 Task: Look for space in Cabinda, Angola from 5th June, 2023 to 16th June, 2023 for 2 adults in price range Rs.14000 to Rs.18000. Place can be entire place with 1  bedroom having 1 bed and 1 bathroom. Property type can be hotel. Amenities needed are: air conditioning, bbq grill, smoking allowed, . Booking option can be shelf check-in. Required host language is English.
Action: Mouse moved to (386, 89)
Screenshot: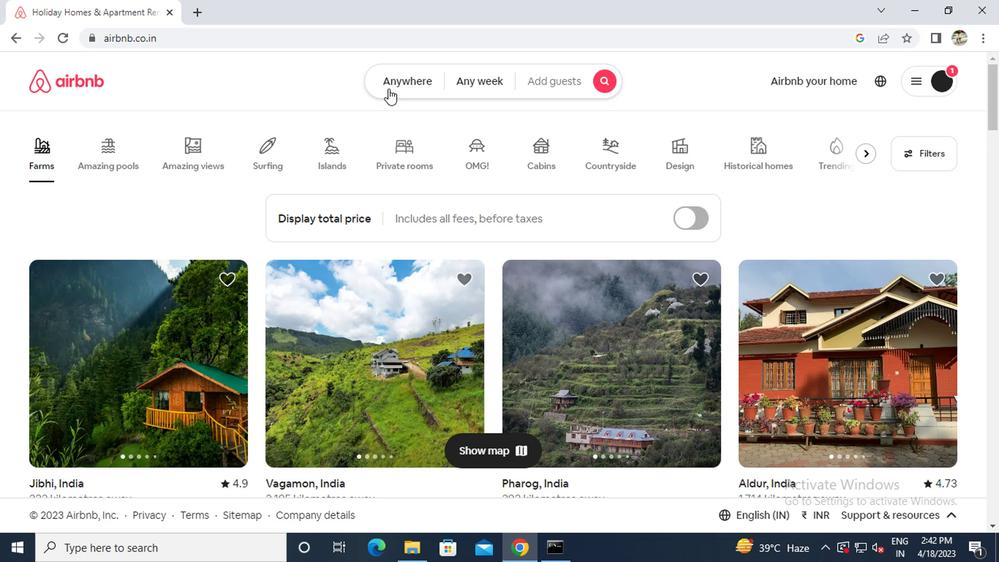 
Action: Mouse pressed left at (386, 89)
Screenshot: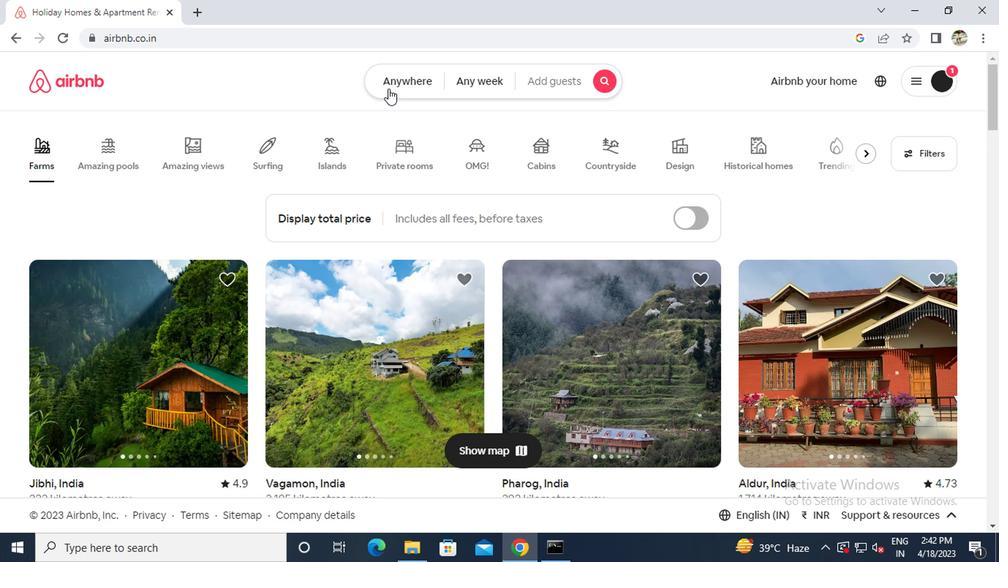 
Action: Mouse moved to (332, 137)
Screenshot: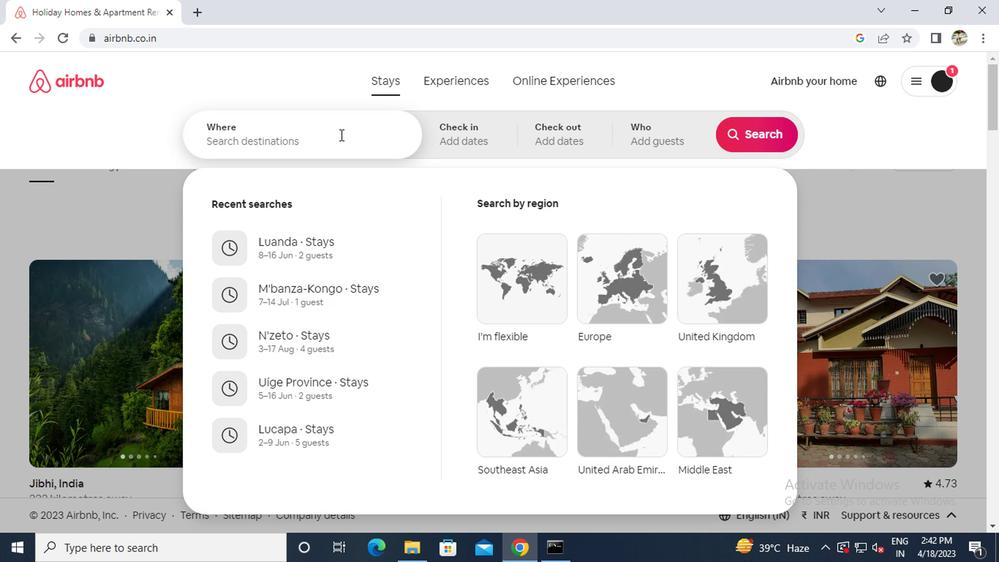 
Action: Mouse pressed left at (332, 137)
Screenshot: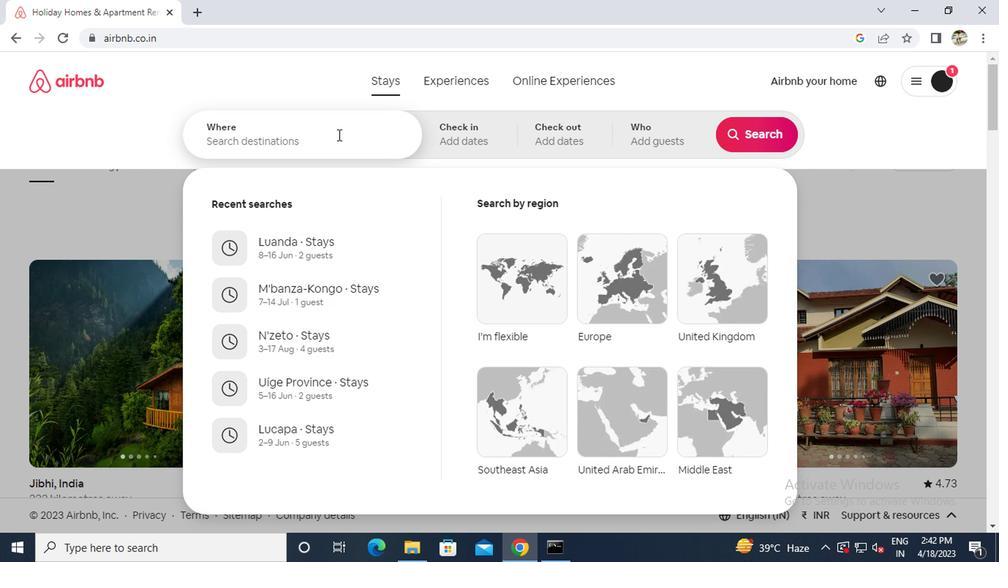 
Action: Key pressed c<Key.caps_lock>abinda
Screenshot: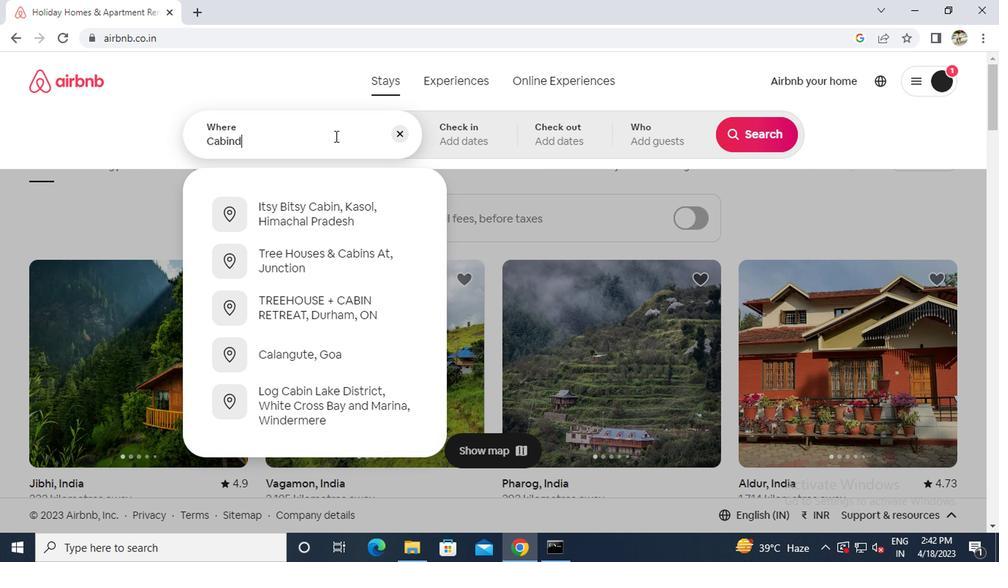 
Action: Mouse moved to (297, 207)
Screenshot: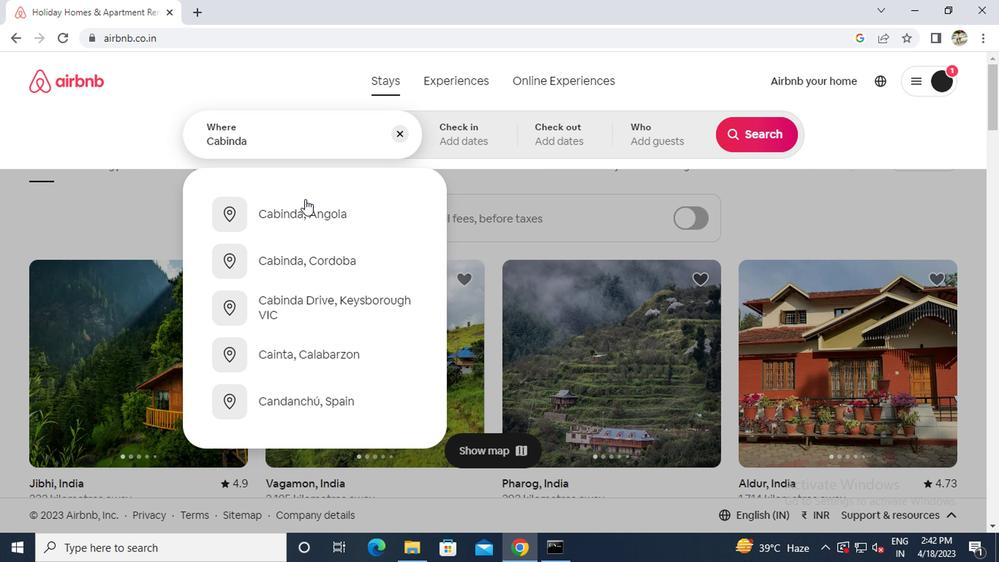 
Action: Mouse pressed left at (297, 207)
Screenshot: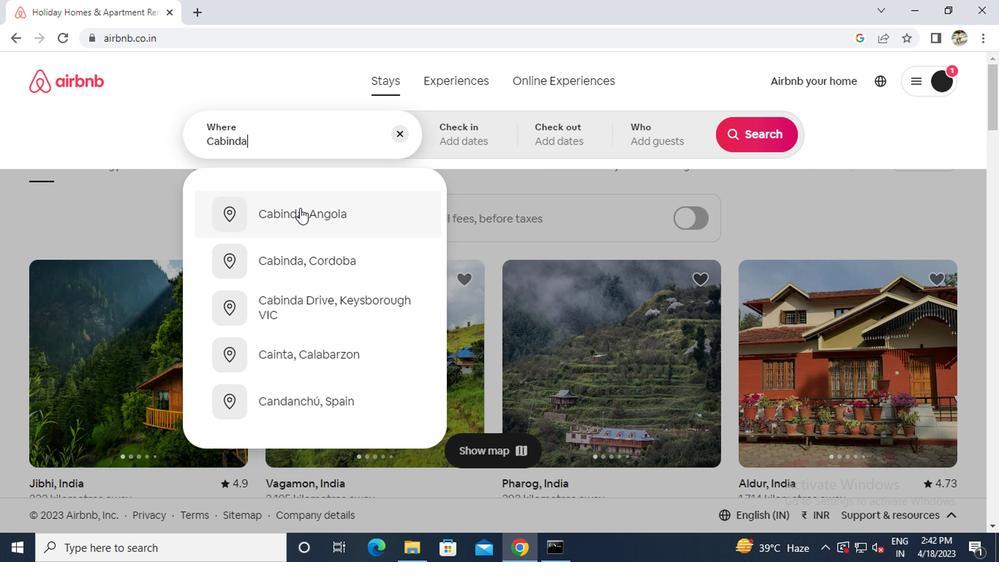 
Action: Mouse moved to (752, 245)
Screenshot: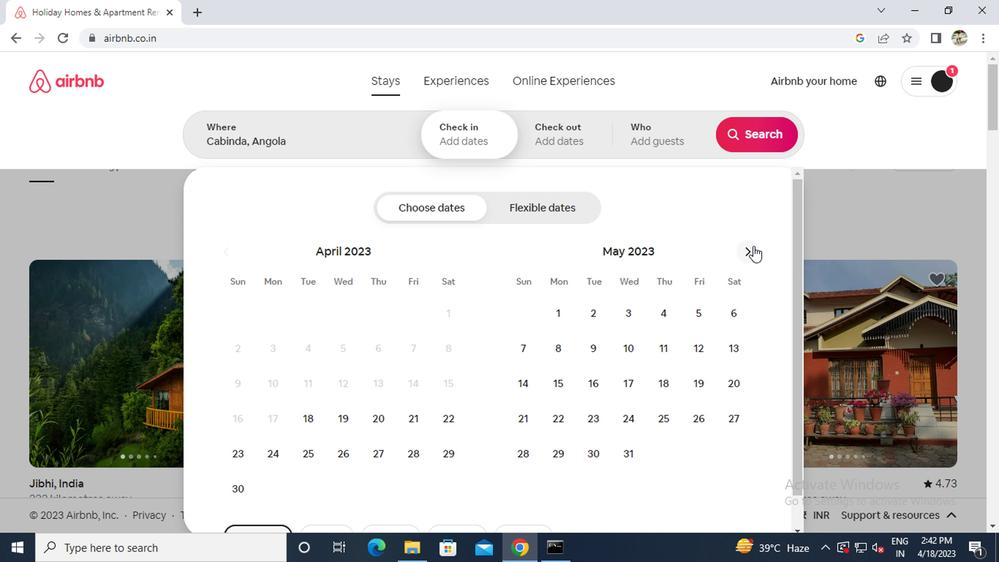 
Action: Mouse pressed left at (752, 245)
Screenshot: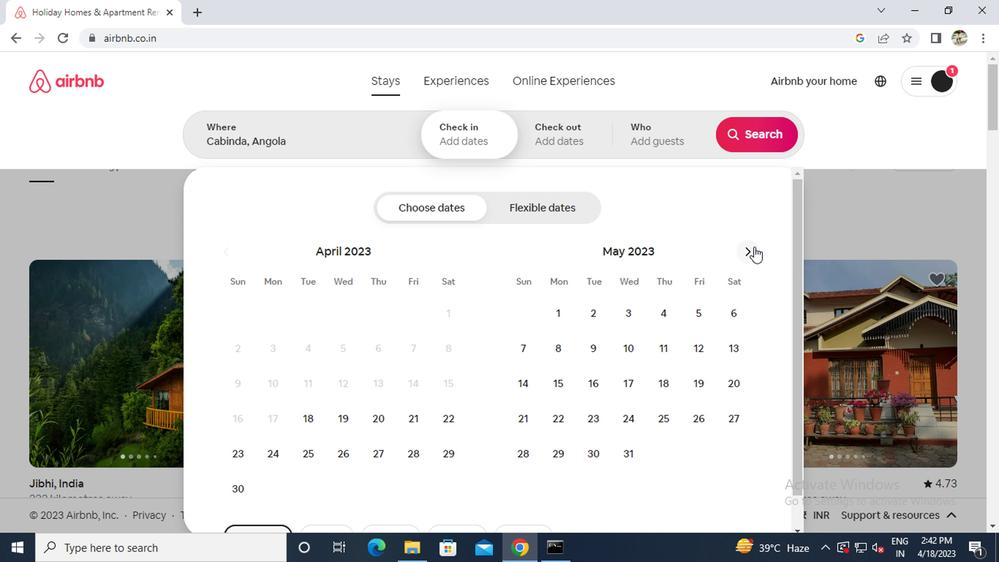 
Action: Mouse moved to (567, 345)
Screenshot: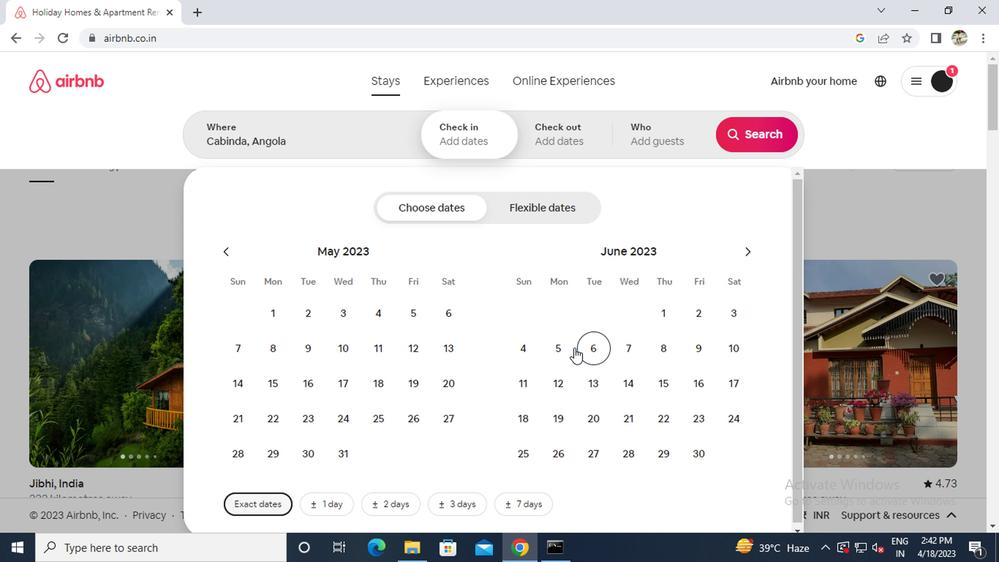
Action: Mouse pressed left at (567, 345)
Screenshot: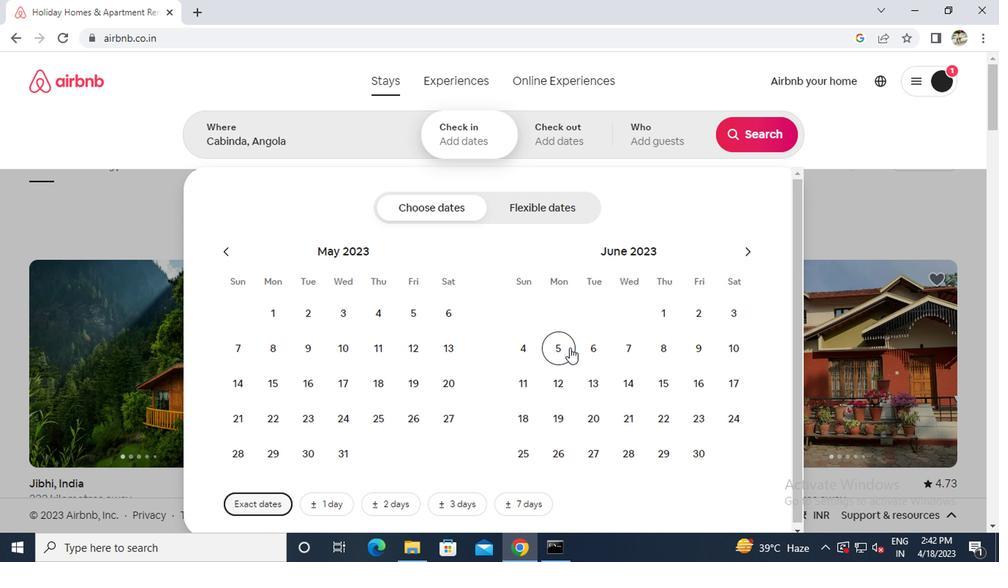 
Action: Mouse moved to (693, 386)
Screenshot: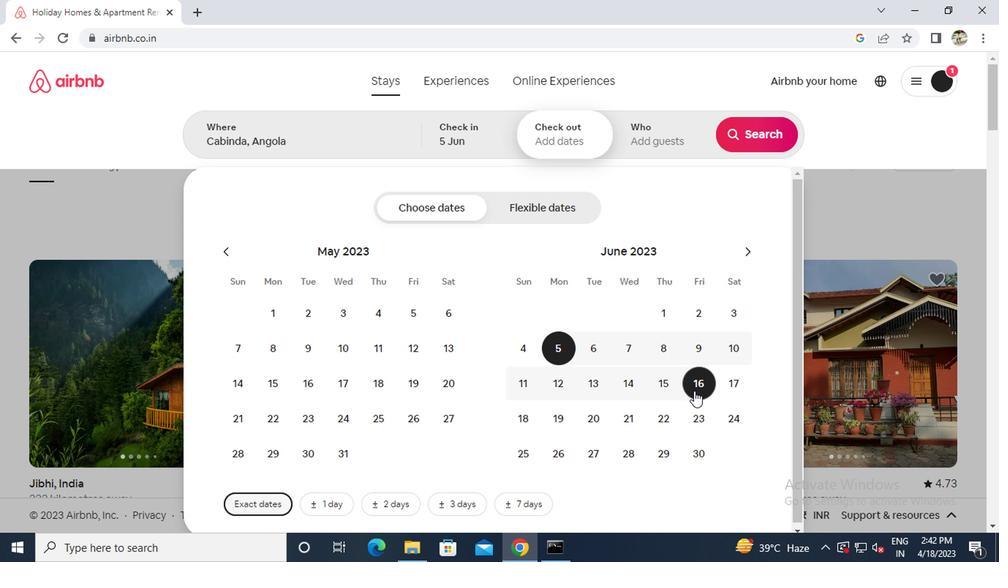 
Action: Mouse pressed left at (693, 386)
Screenshot: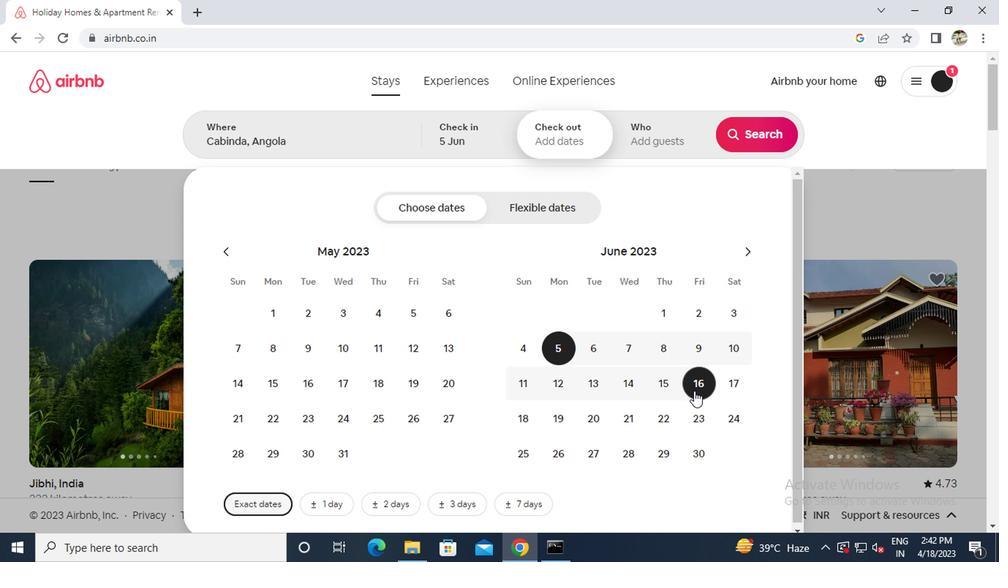 
Action: Mouse moved to (662, 137)
Screenshot: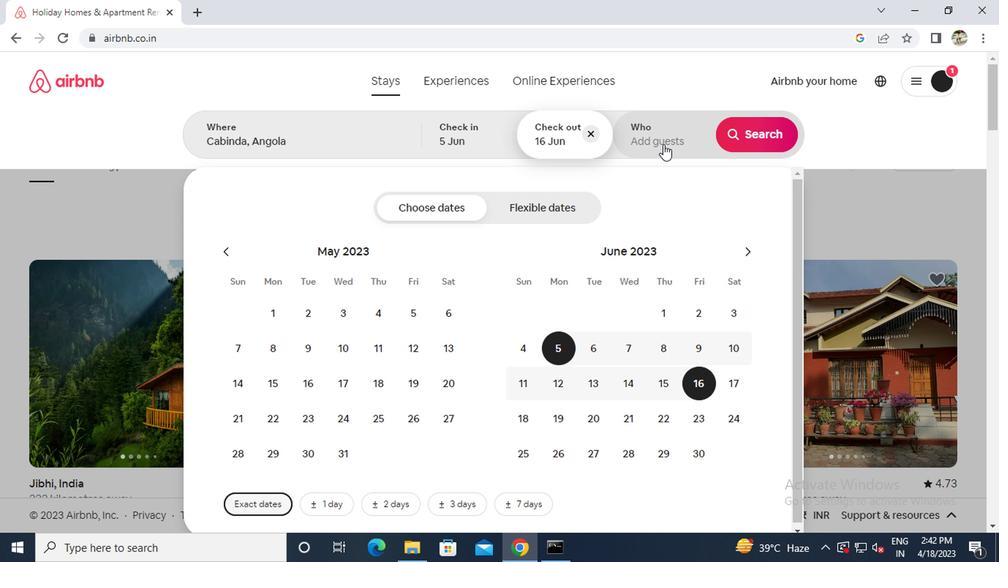 
Action: Mouse pressed left at (662, 137)
Screenshot: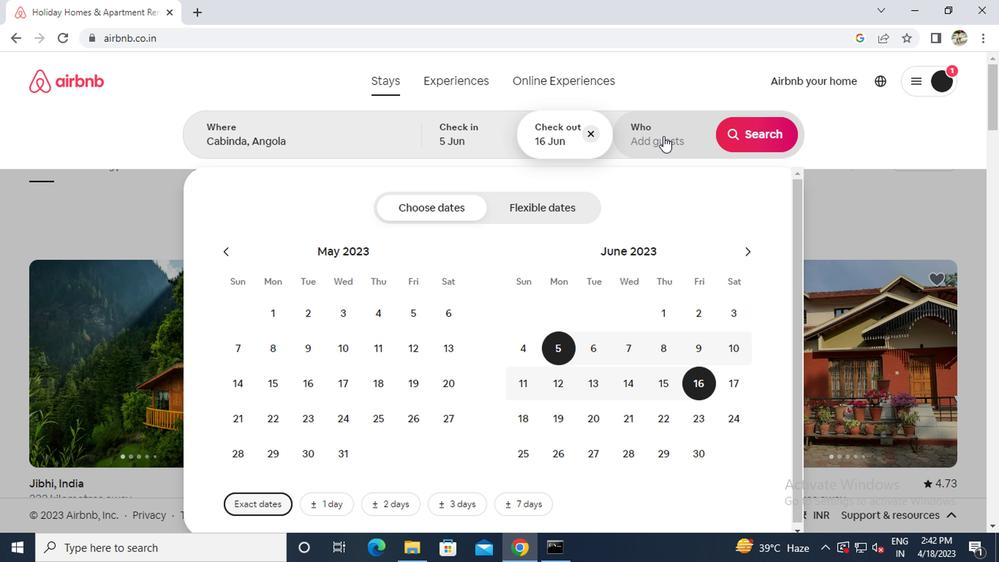 
Action: Mouse moved to (752, 216)
Screenshot: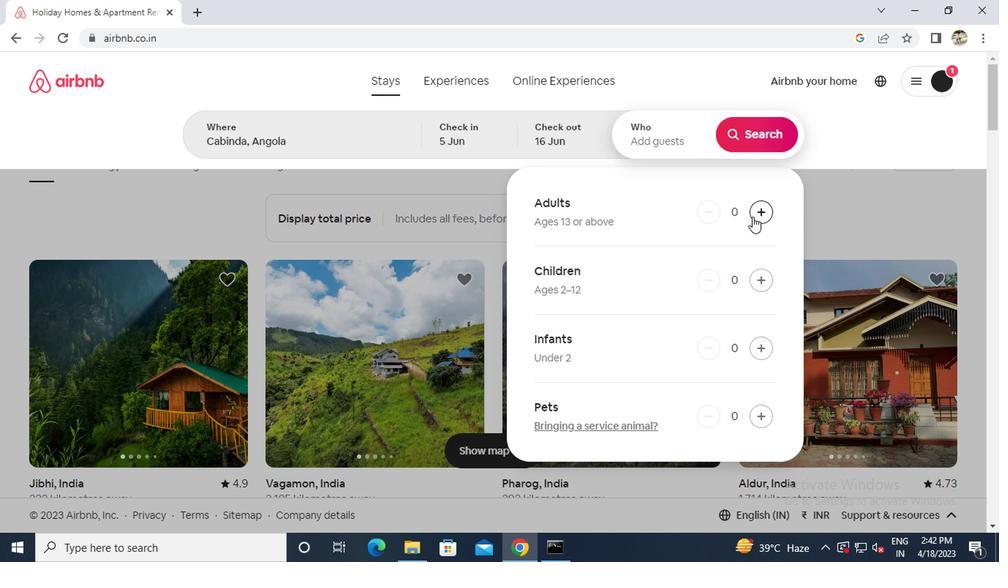 
Action: Mouse pressed left at (752, 216)
Screenshot: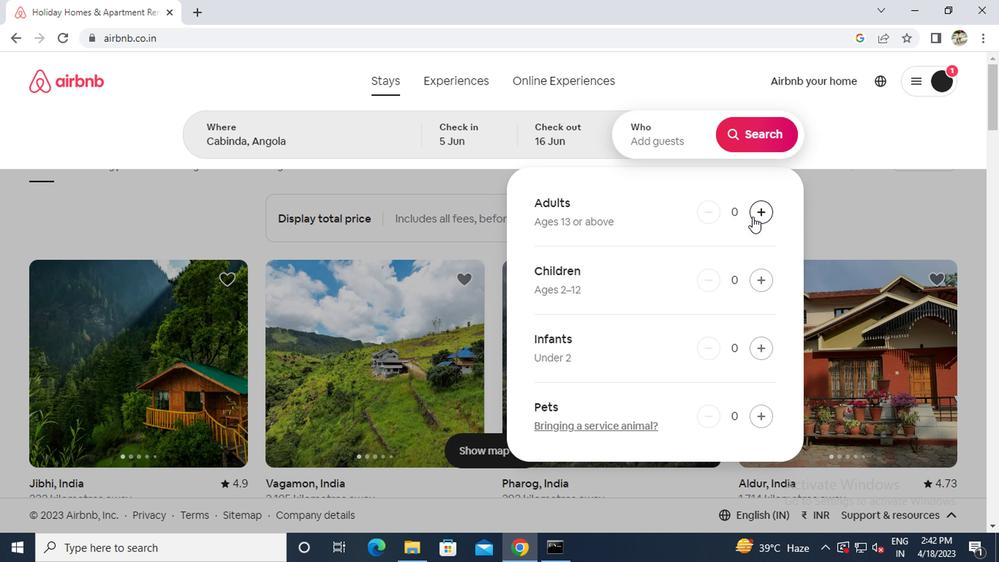 
Action: Mouse moved to (752, 216)
Screenshot: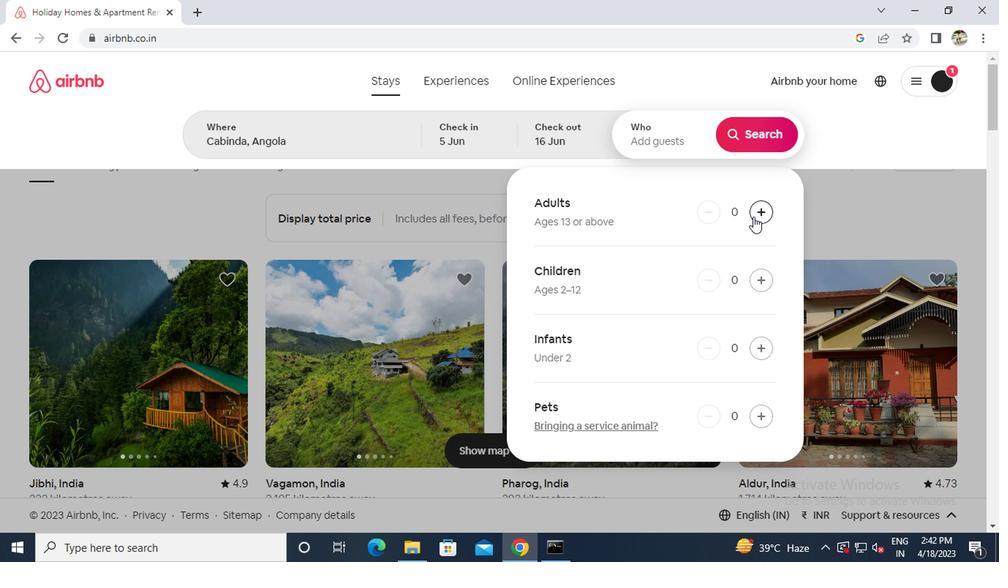 
Action: Mouse pressed left at (752, 216)
Screenshot: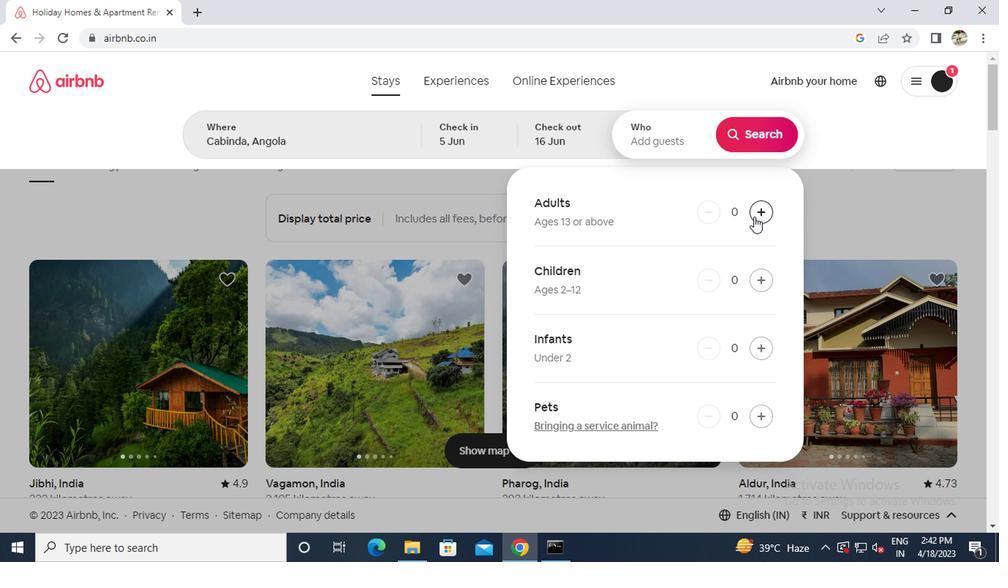 
Action: Mouse moved to (741, 133)
Screenshot: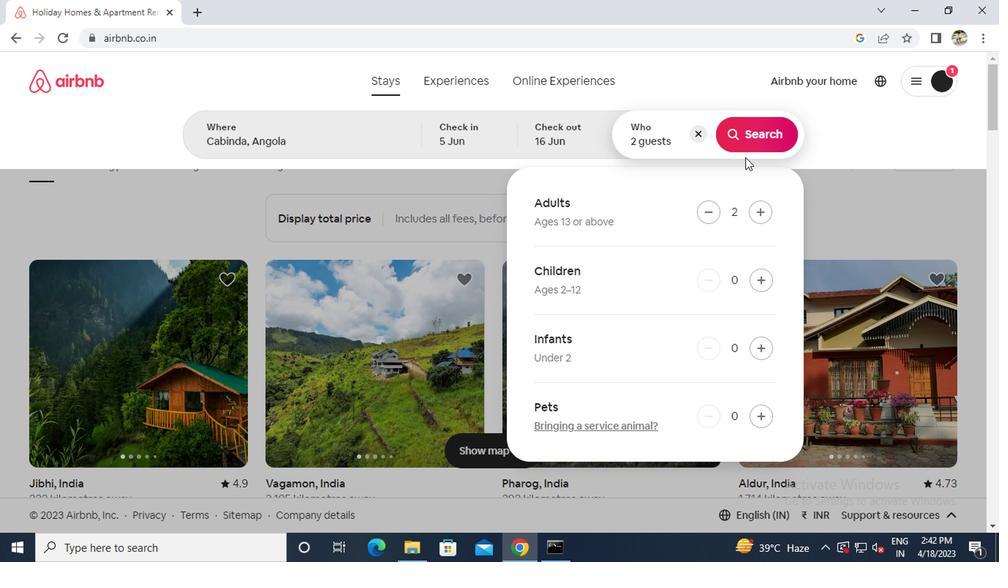 
Action: Mouse pressed left at (741, 133)
Screenshot: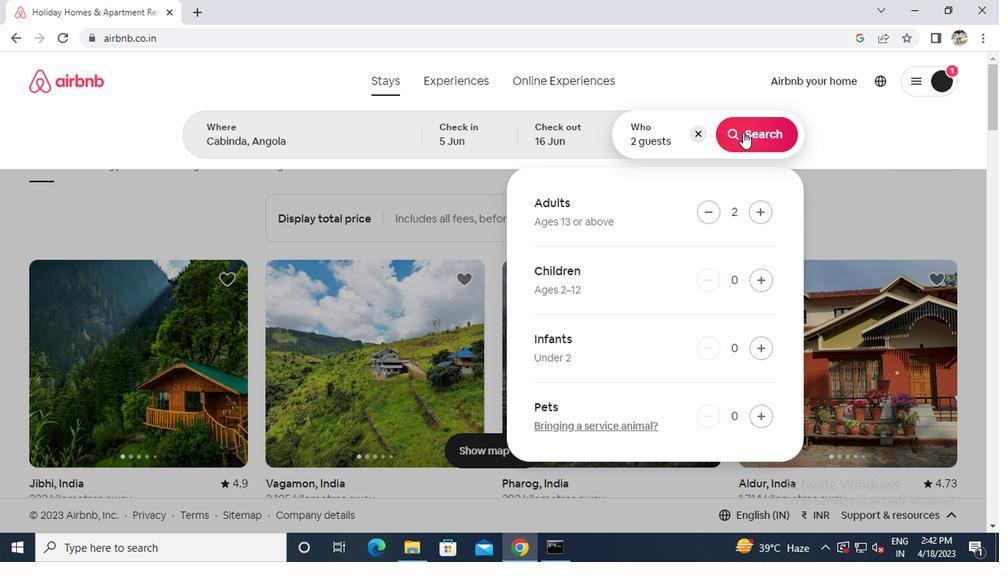 
Action: Mouse moved to (939, 139)
Screenshot: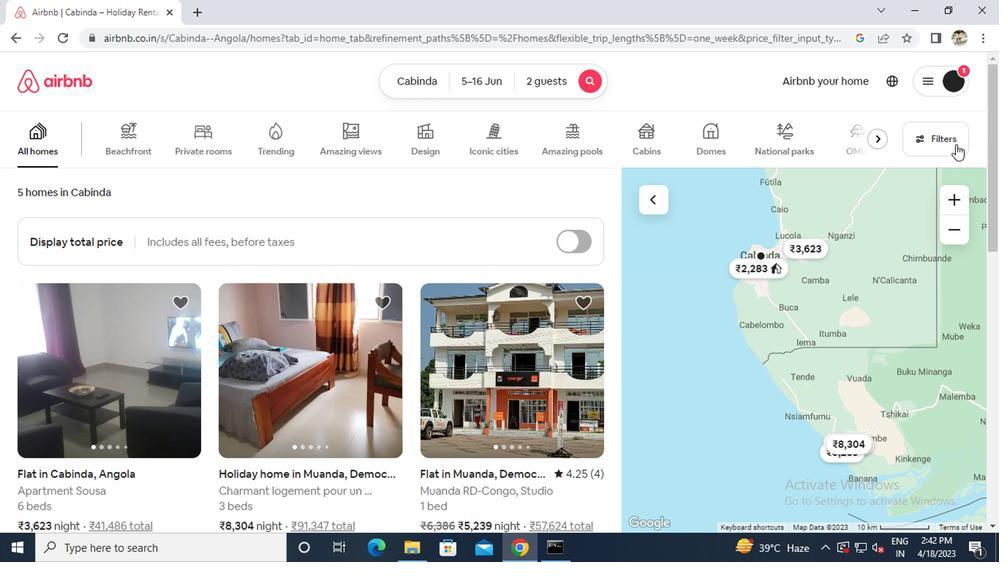 
Action: Mouse pressed left at (939, 139)
Screenshot: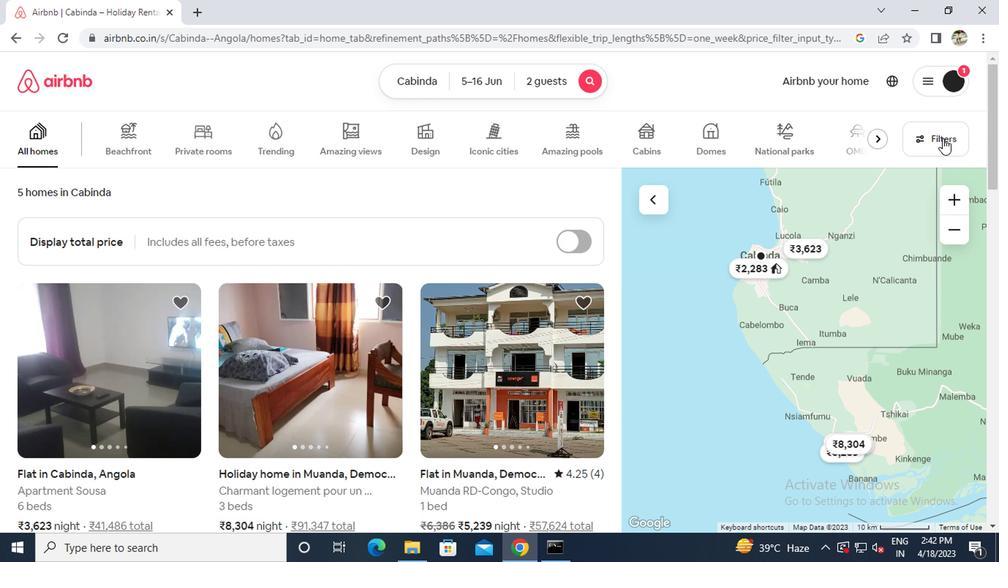 
Action: Mouse moved to (383, 317)
Screenshot: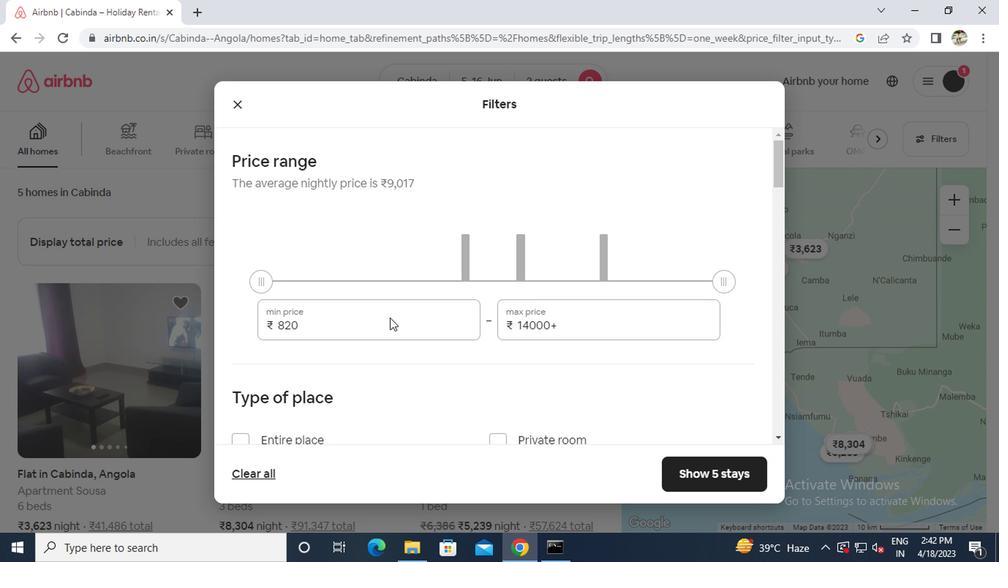 
Action: Mouse pressed left at (383, 317)
Screenshot: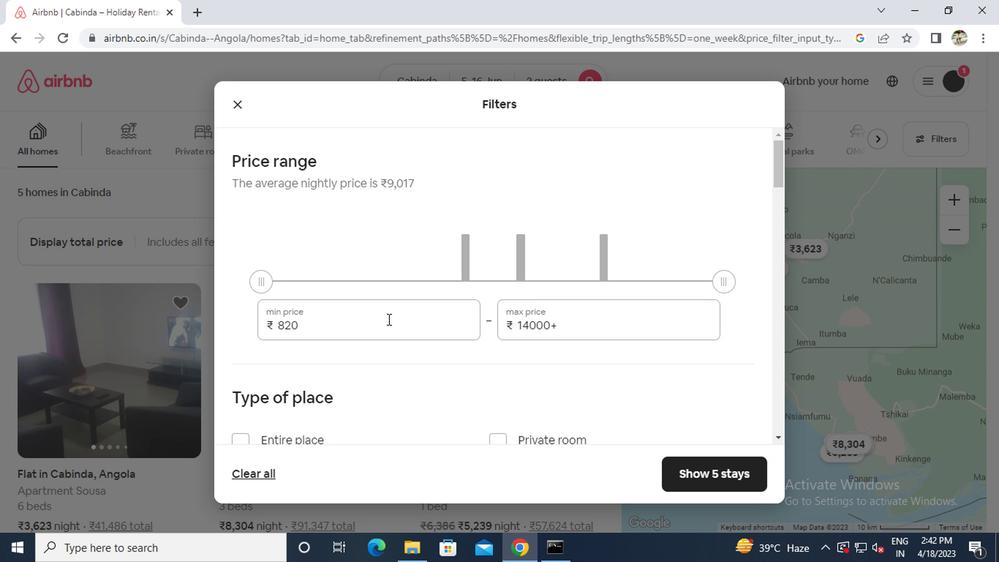 
Action: Key pressed ctrl+Actrl+14000
Screenshot: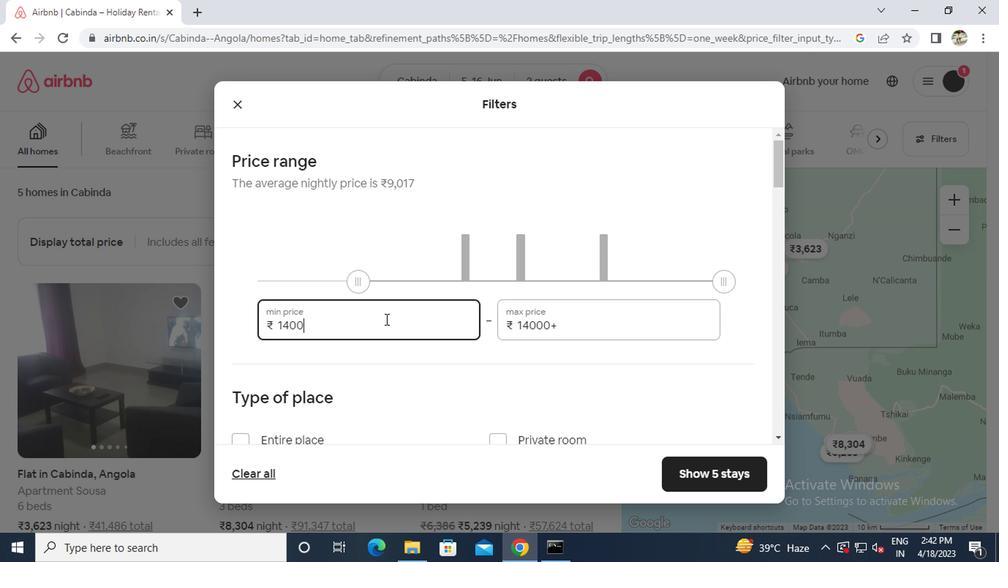 
Action: Mouse moved to (549, 324)
Screenshot: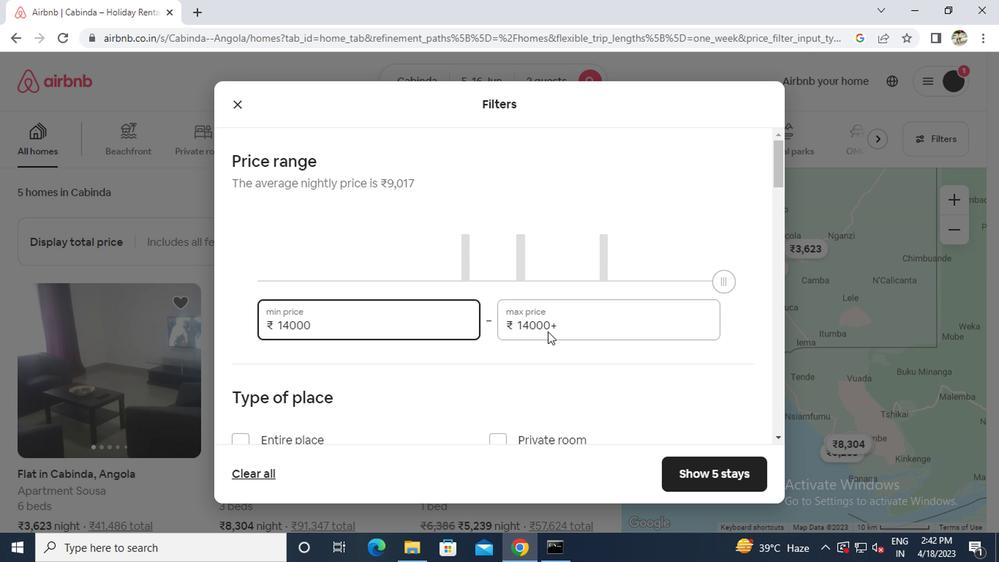 
Action: Mouse pressed left at (549, 324)
Screenshot: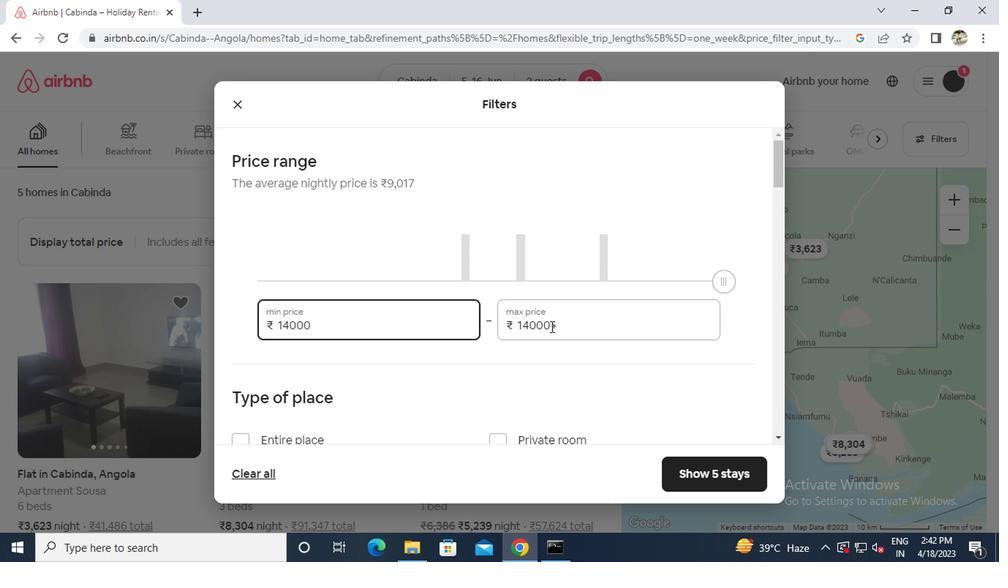 
Action: Key pressed ctrl+A18000
Screenshot: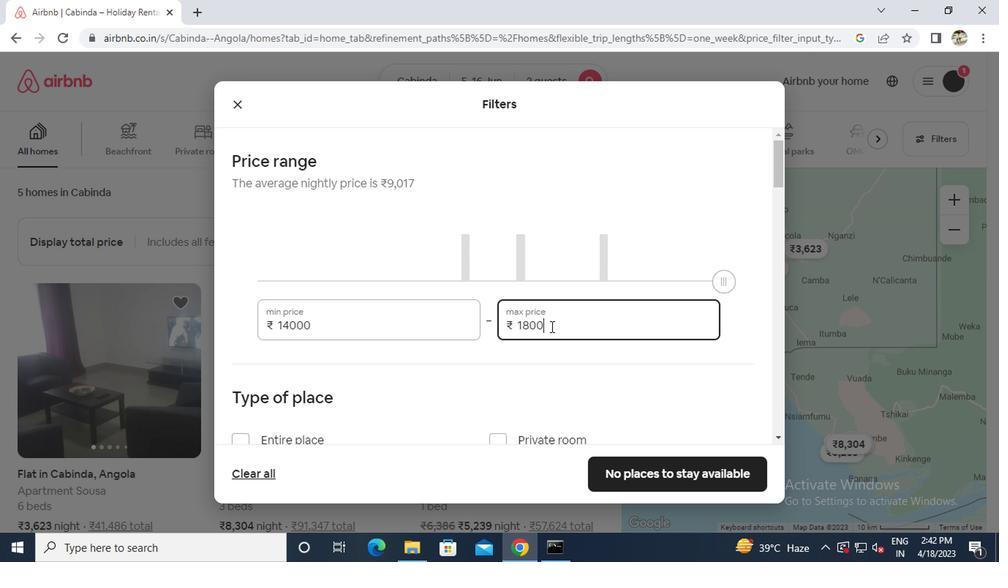 
Action: Mouse scrolled (549, 323) with delta (0, 0)
Screenshot: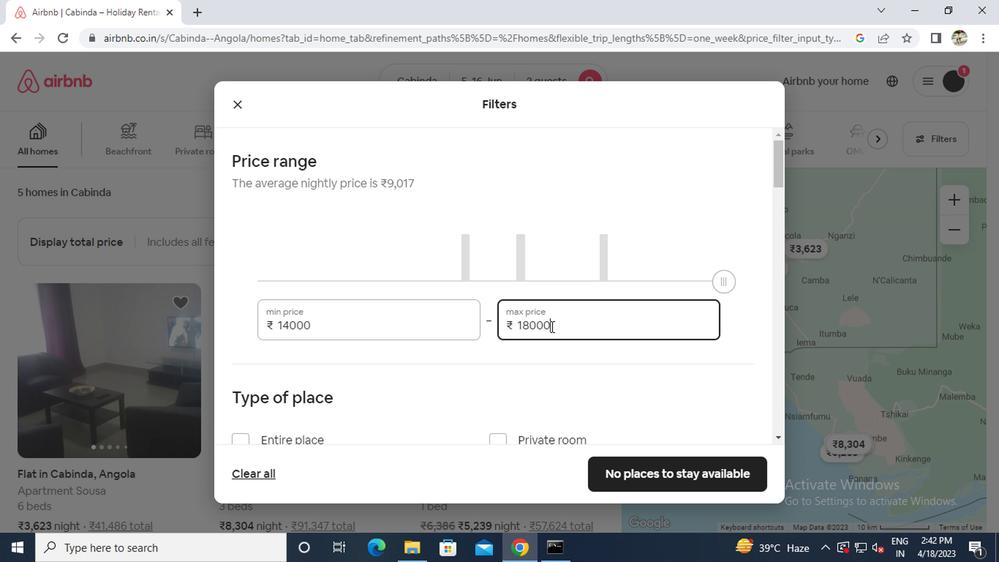 
Action: Mouse scrolled (549, 323) with delta (0, 0)
Screenshot: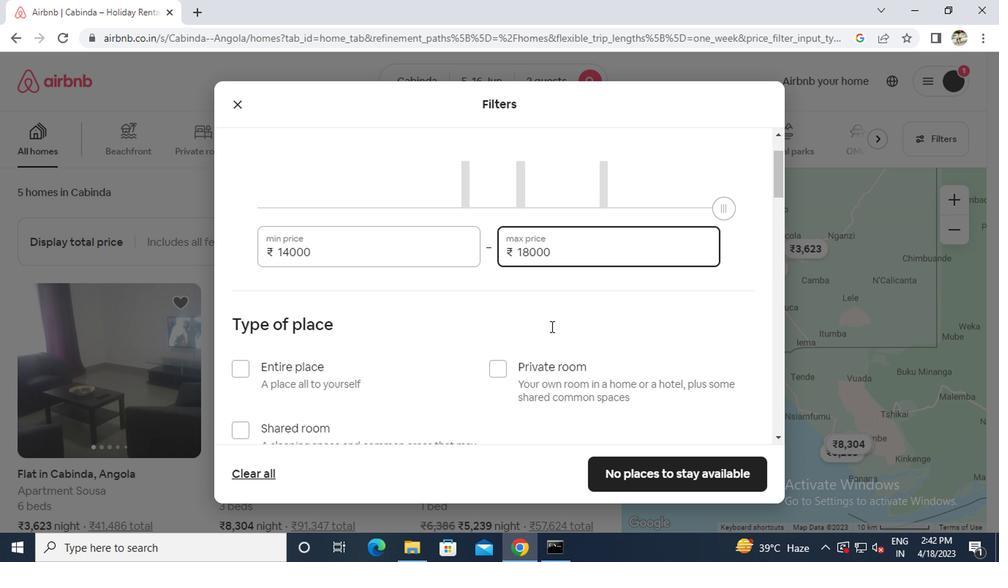 
Action: Mouse moved to (250, 292)
Screenshot: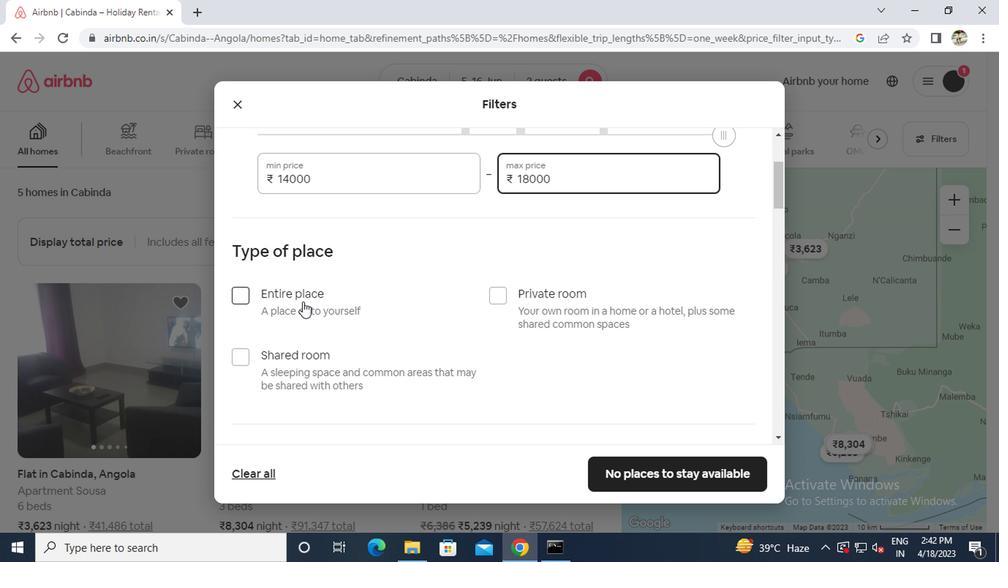
Action: Mouse pressed left at (250, 292)
Screenshot: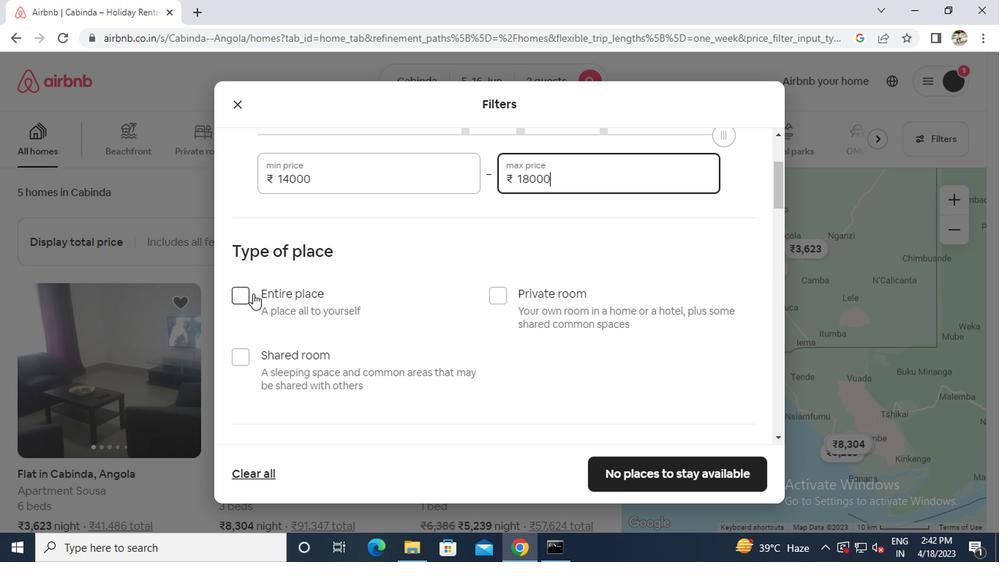 
Action: Mouse scrolled (250, 290) with delta (0, -1)
Screenshot: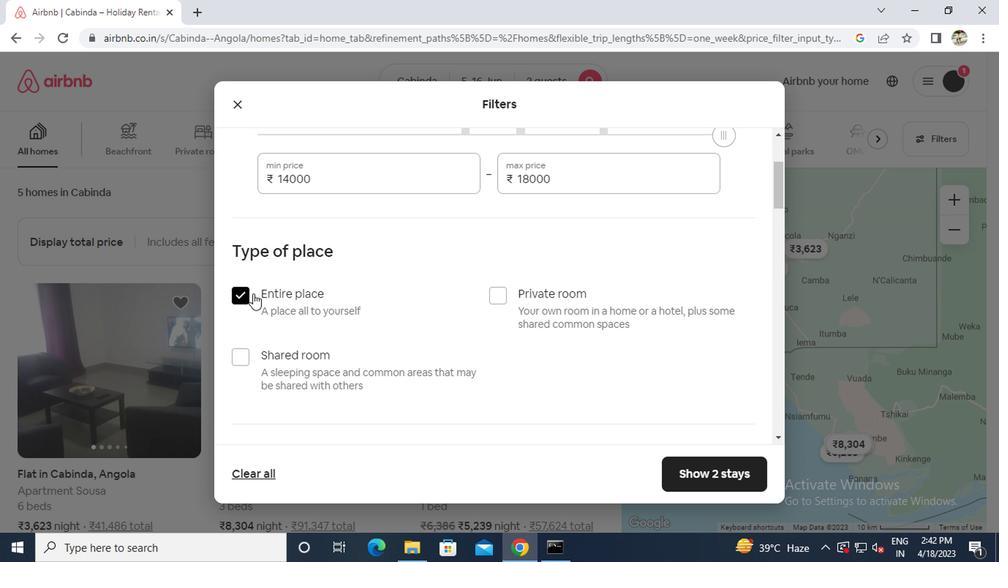 
Action: Mouse scrolled (250, 290) with delta (0, -1)
Screenshot: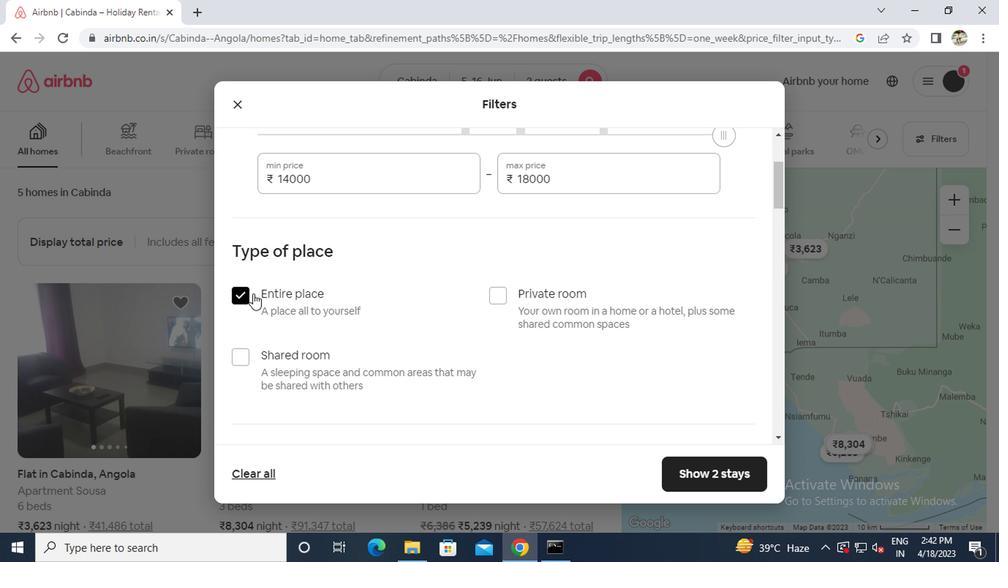 
Action: Mouse moved to (312, 383)
Screenshot: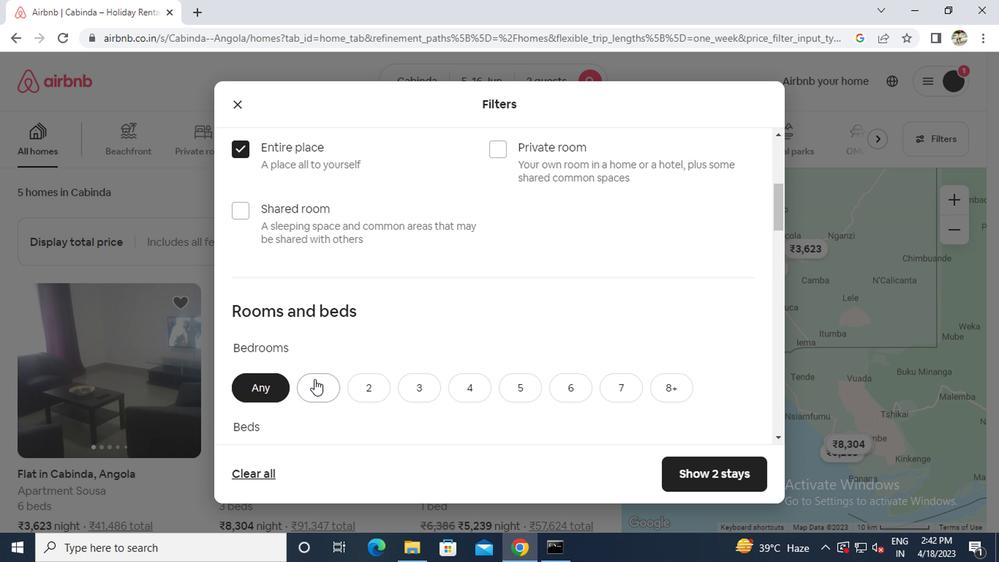 
Action: Mouse pressed left at (312, 383)
Screenshot: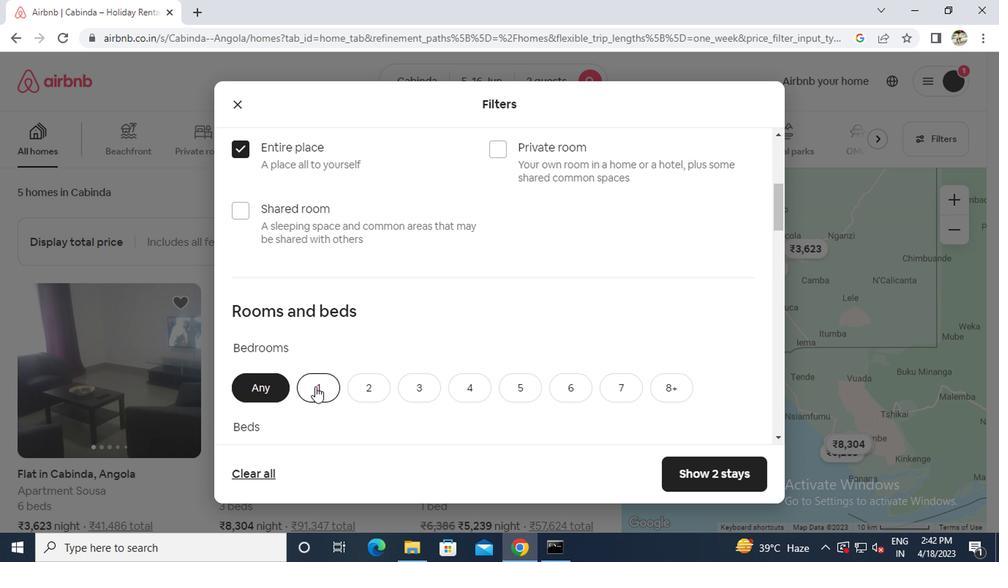 
Action: Mouse scrolled (312, 382) with delta (0, 0)
Screenshot: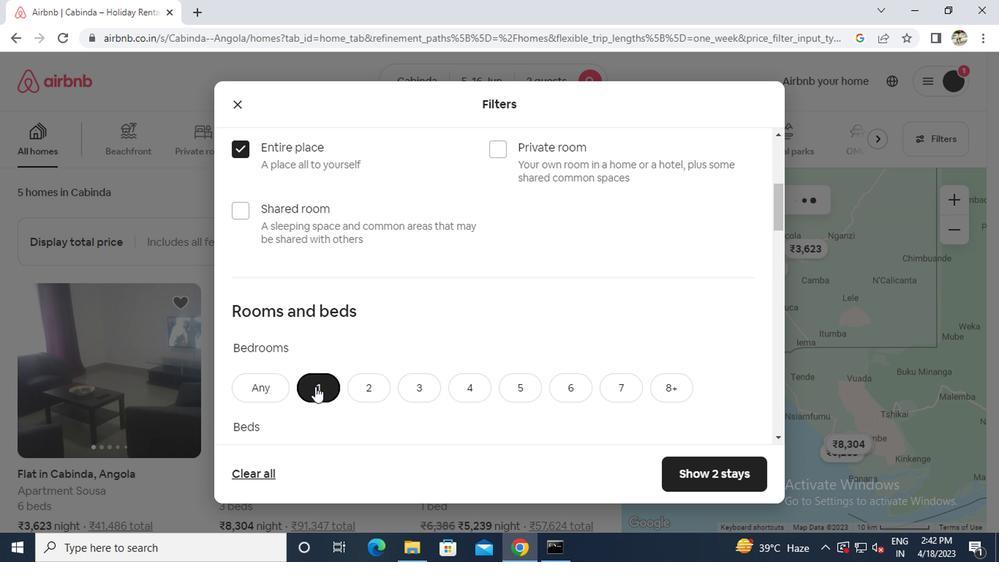 
Action: Mouse scrolled (312, 382) with delta (0, 0)
Screenshot: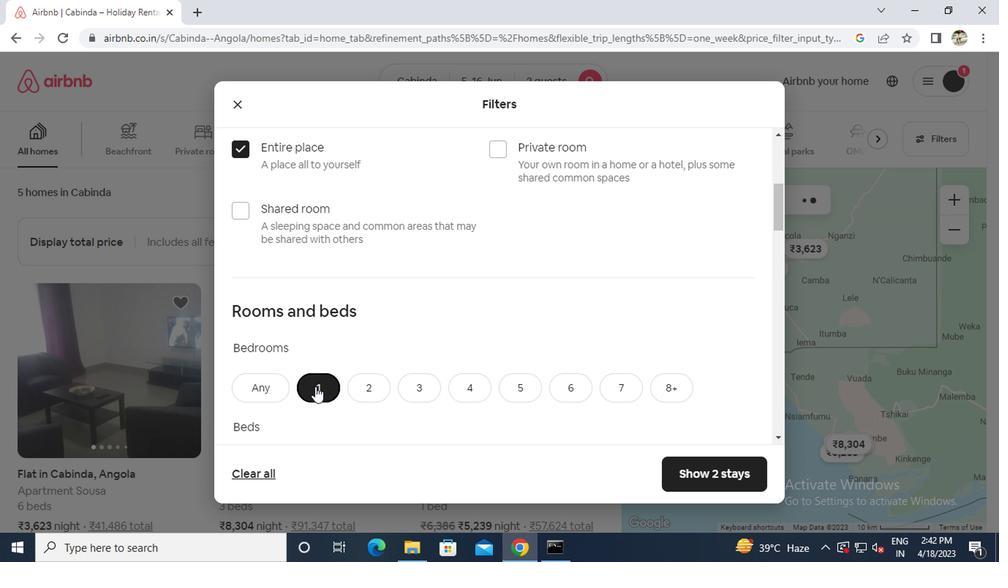 
Action: Mouse moved to (310, 317)
Screenshot: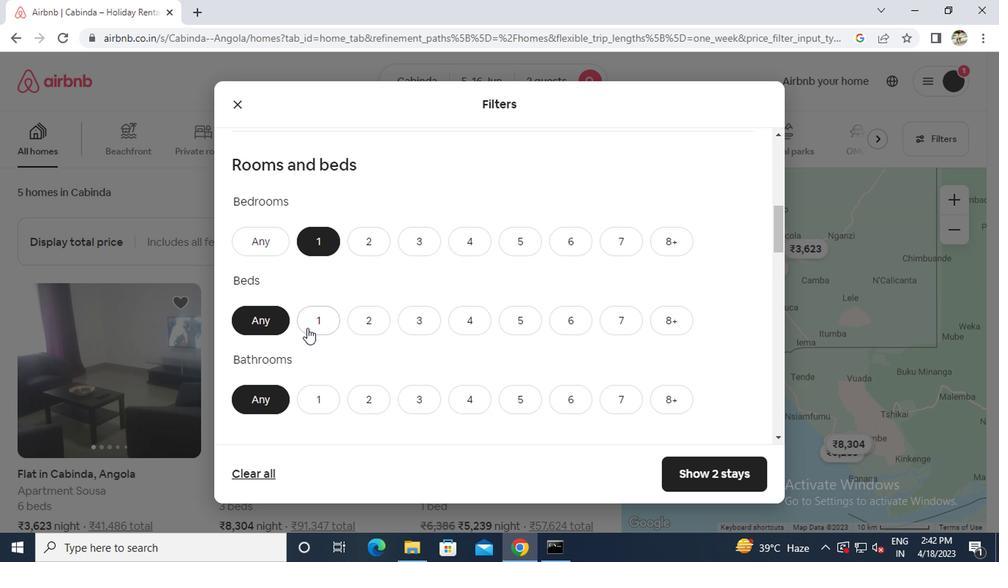 
Action: Mouse pressed left at (310, 317)
Screenshot: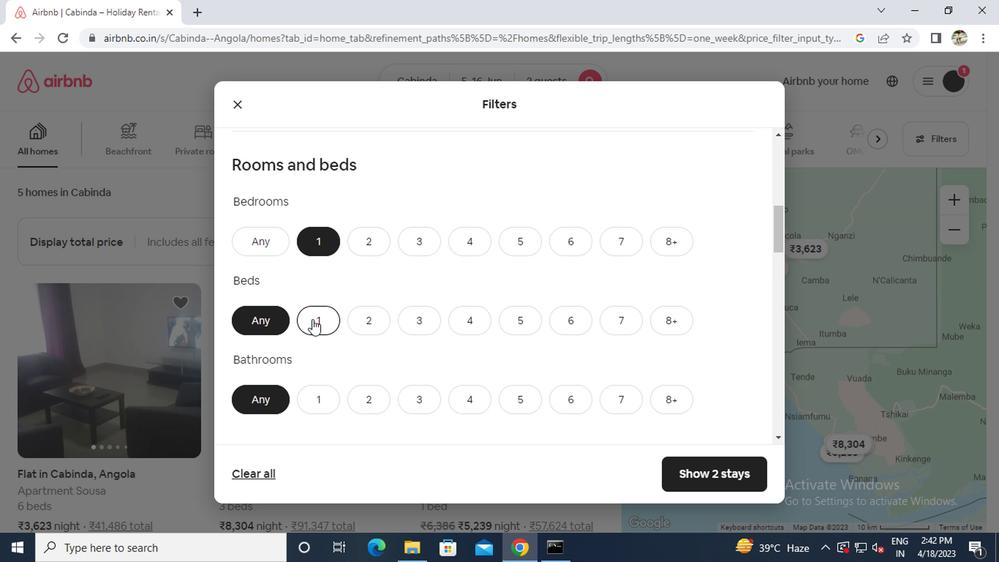
Action: Mouse moved to (321, 388)
Screenshot: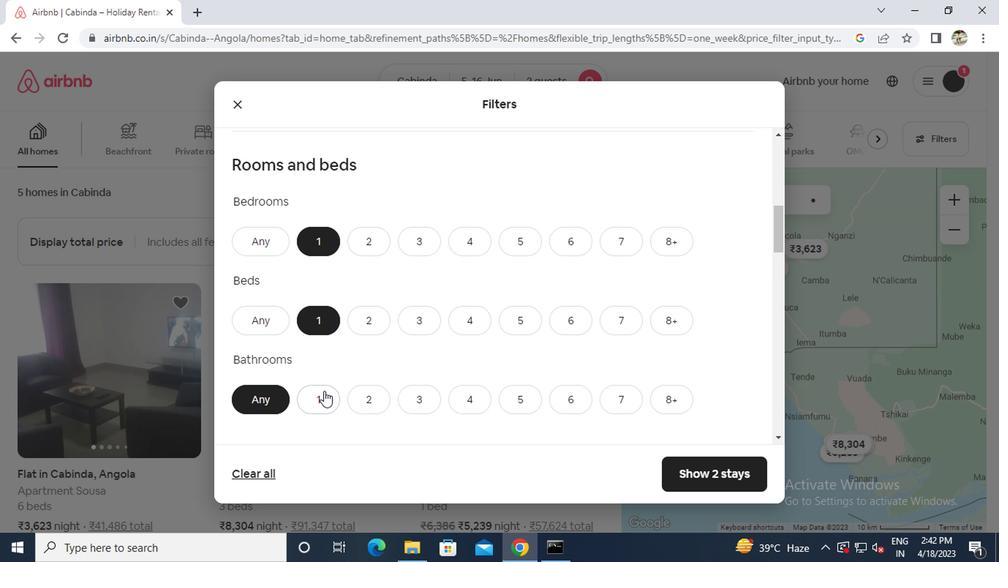 
Action: Mouse pressed left at (321, 388)
Screenshot: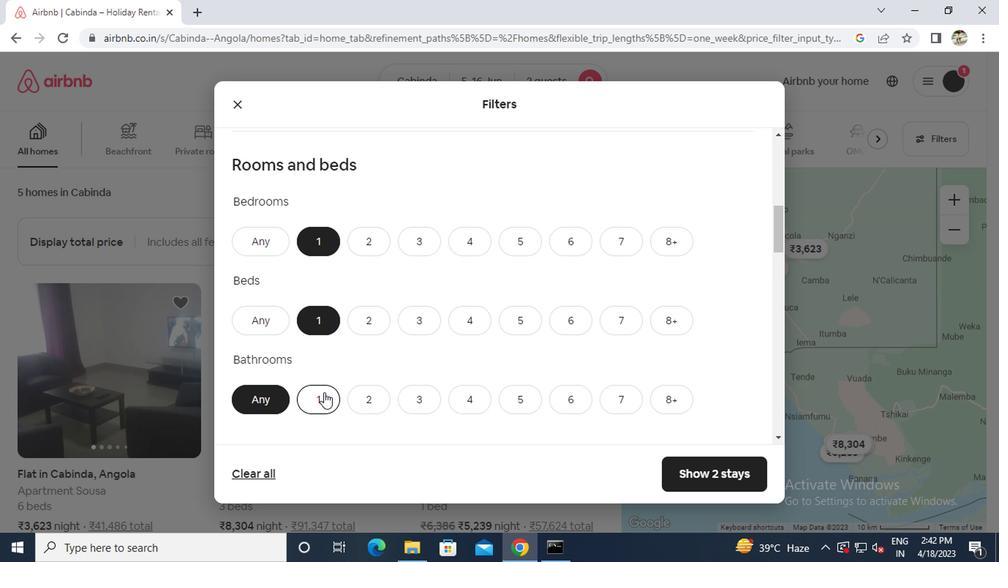 
Action: Mouse scrolled (321, 388) with delta (0, 0)
Screenshot: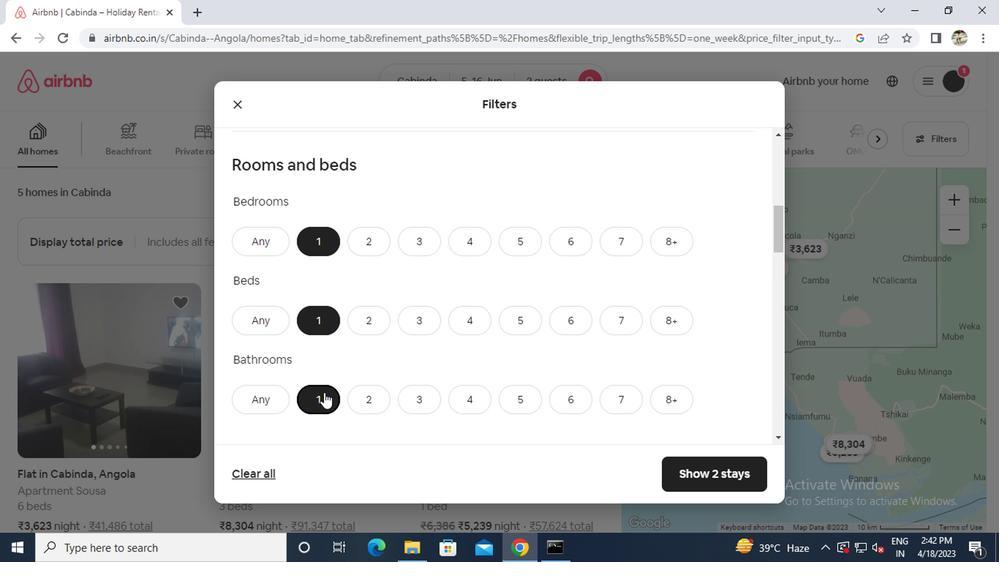 
Action: Mouse scrolled (321, 388) with delta (0, 0)
Screenshot: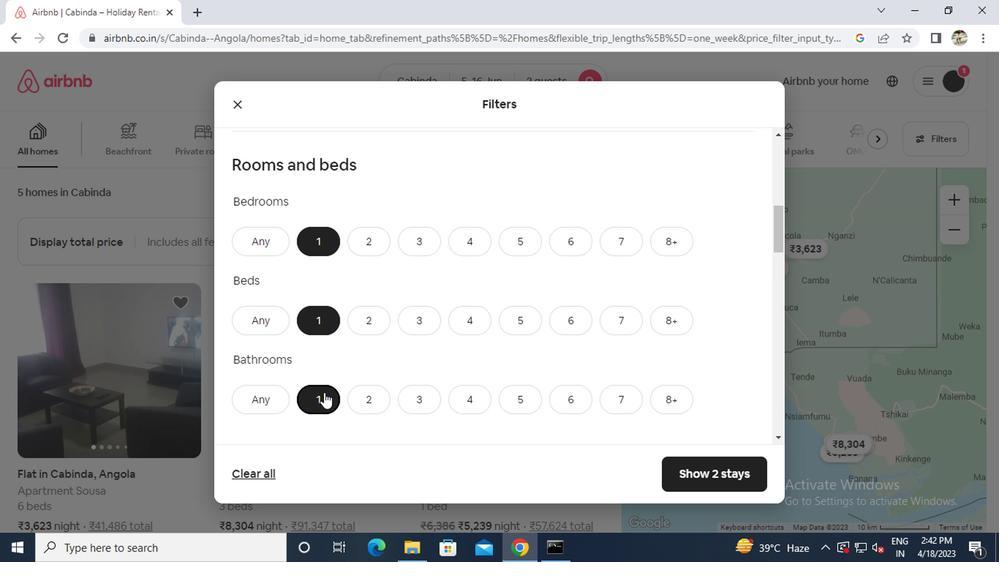 
Action: Mouse moved to (324, 388)
Screenshot: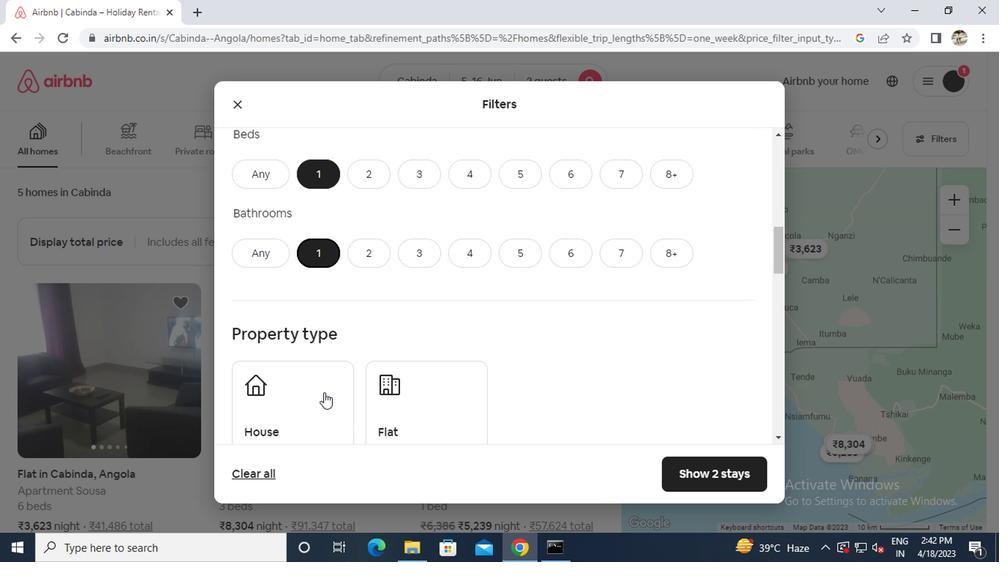 
Action: Mouse scrolled (324, 388) with delta (0, 0)
Screenshot: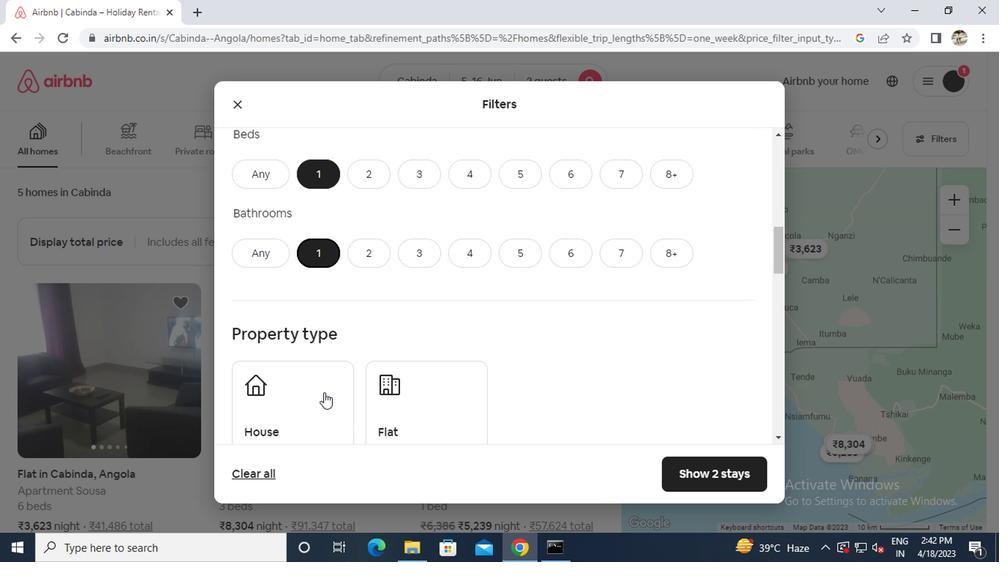 
Action: Mouse moved to (370, 388)
Screenshot: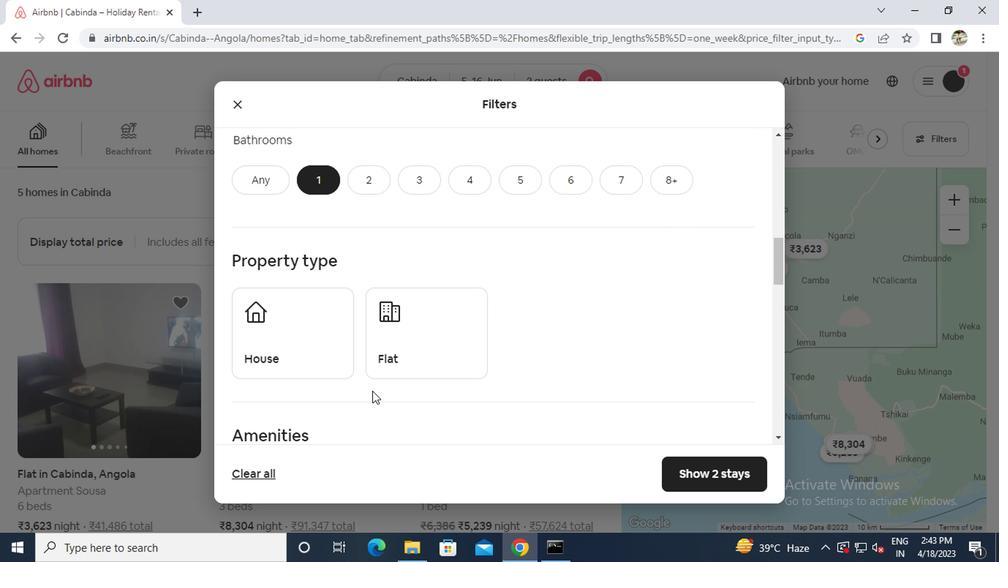 
Action: Mouse scrolled (370, 387) with delta (0, -1)
Screenshot: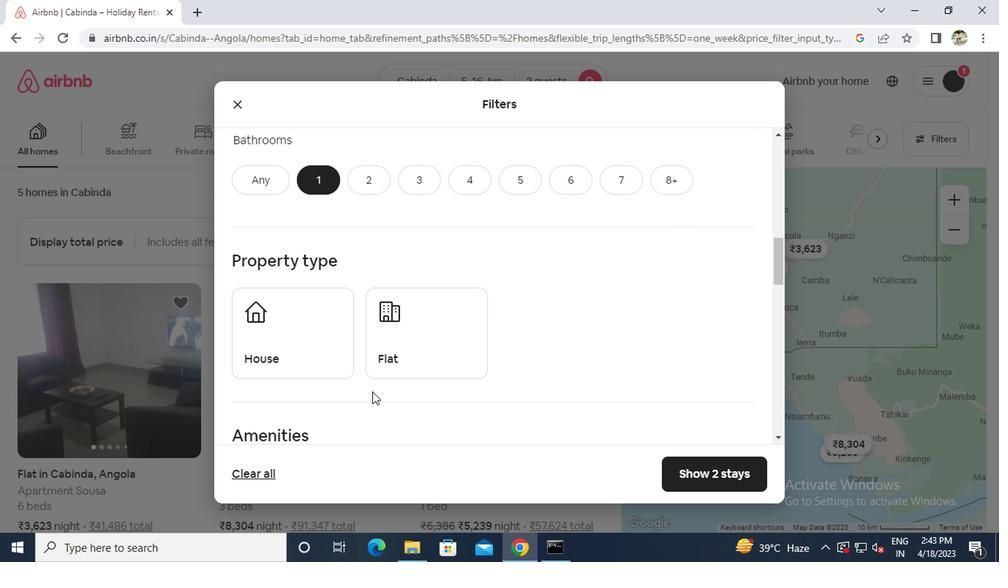 
Action: Mouse scrolled (370, 387) with delta (0, -1)
Screenshot: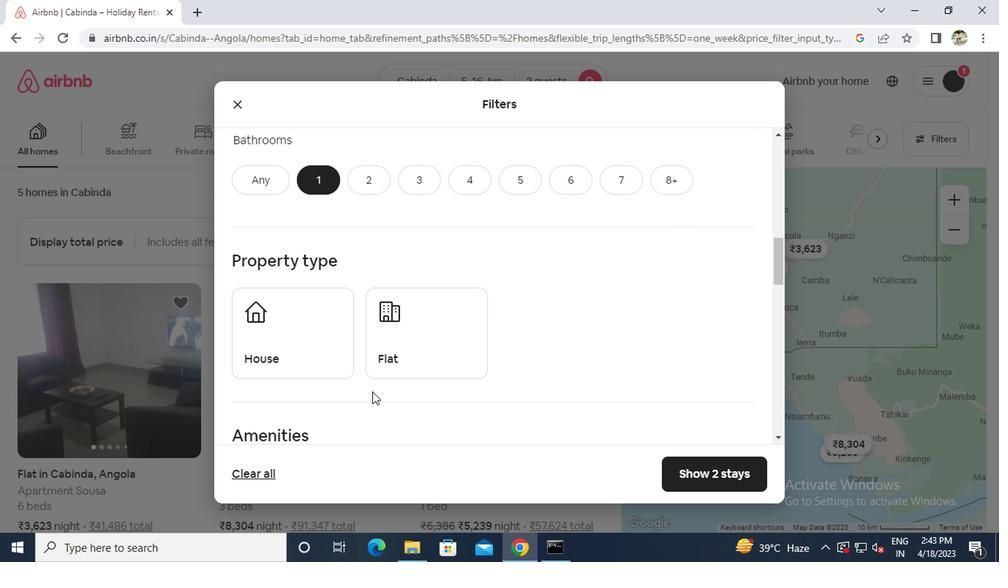 
Action: Mouse moved to (238, 400)
Screenshot: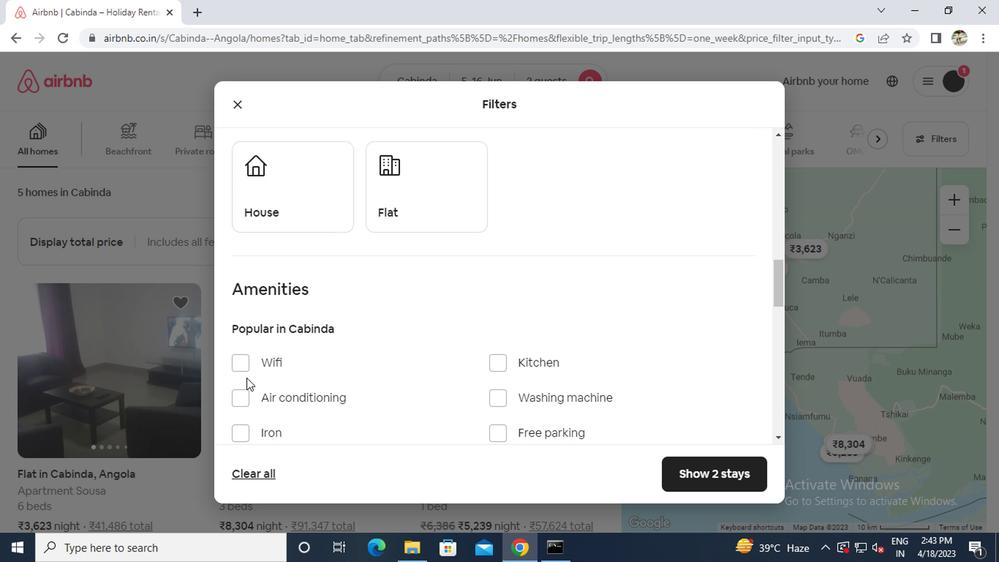 
Action: Mouse pressed left at (238, 400)
Screenshot: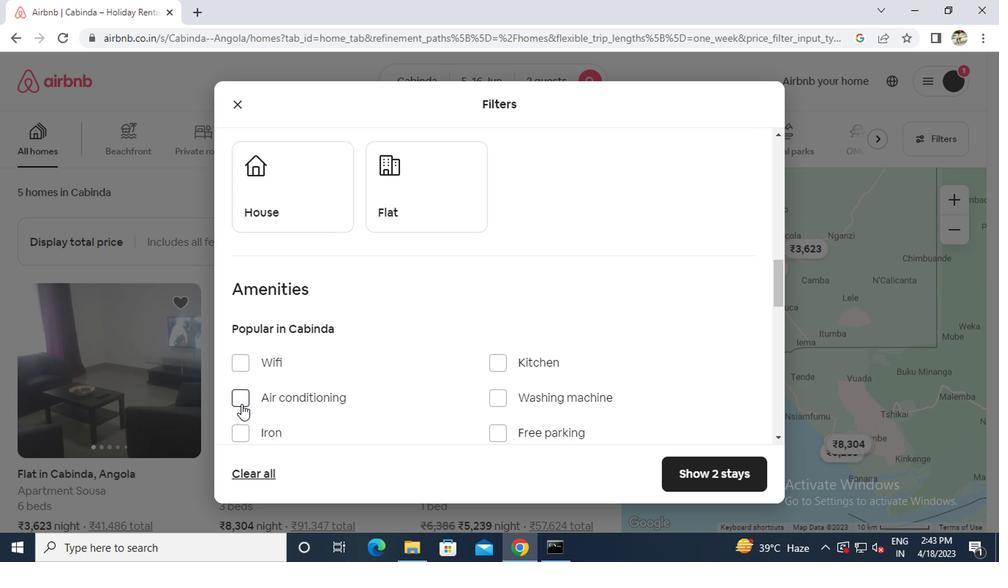 
Action: Mouse scrolled (238, 399) with delta (0, 0)
Screenshot: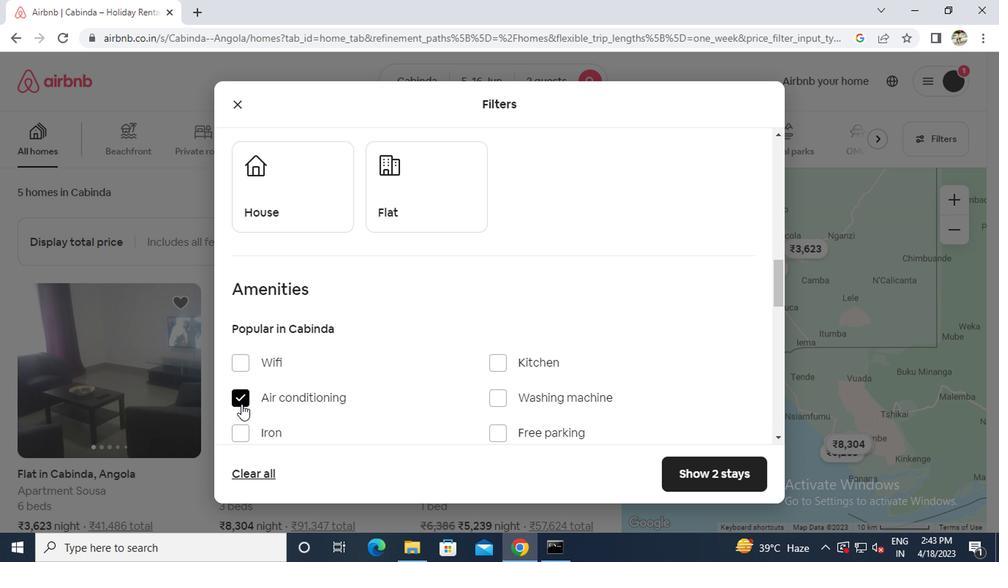 
Action: Mouse moved to (242, 384)
Screenshot: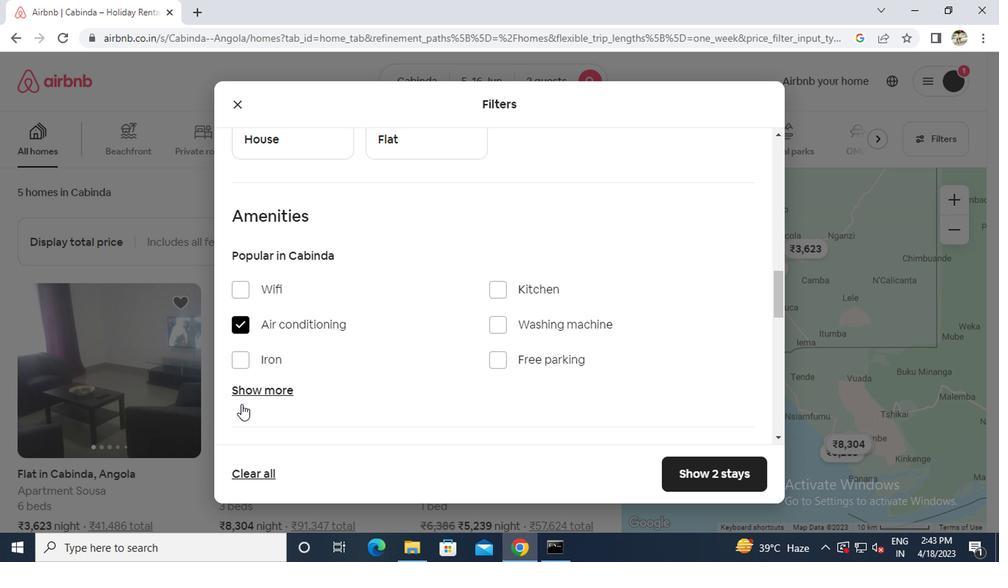 
Action: Mouse pressed left at (242, 384)
Screenshot: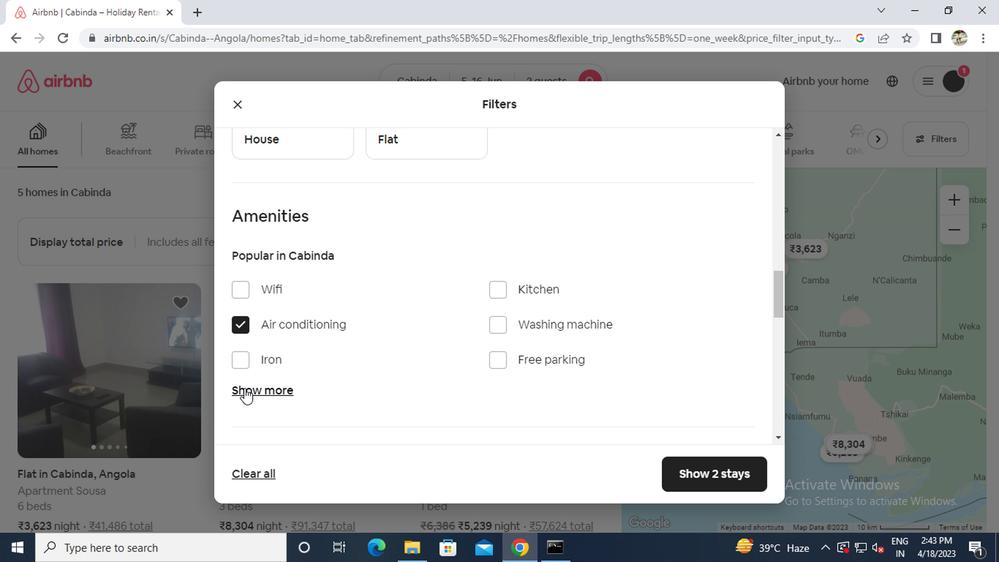
Action: Mouse scrolled (242, 384) with delta (0, 0)
Screenshot: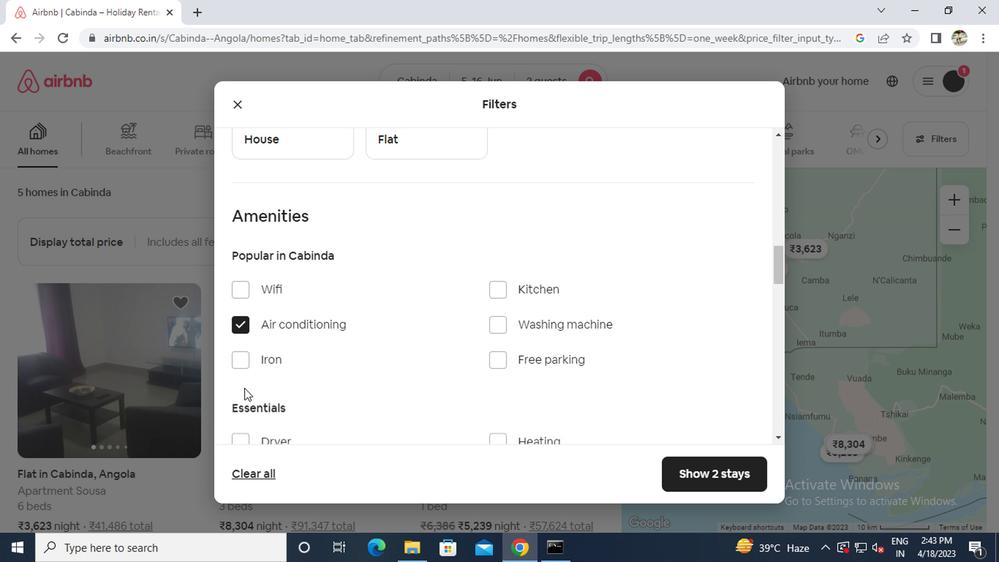 
Action: Mouse scrolled (242, 384) with delta (0, 0)
Screenshot: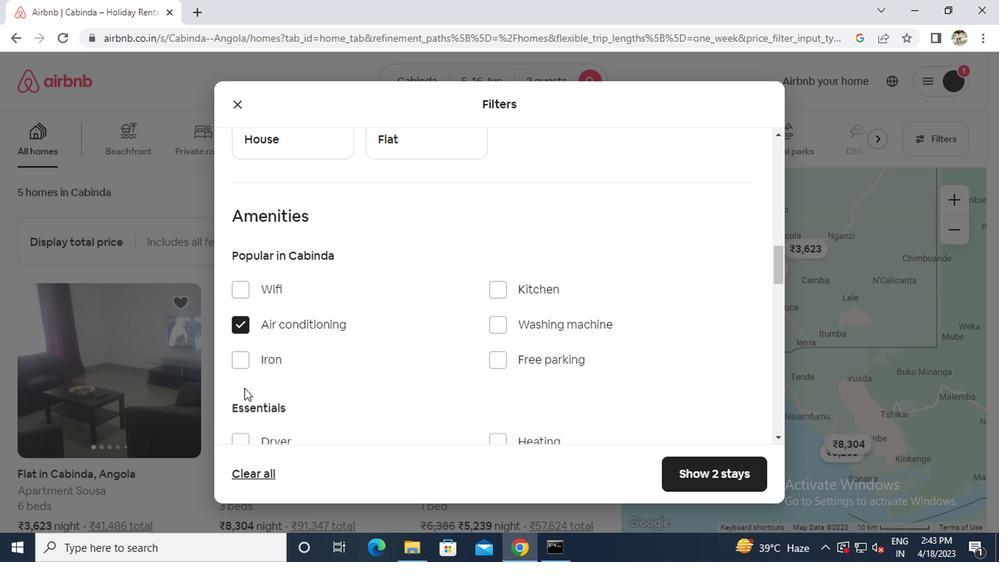 
Action: Mouse scrolled (242, 384) with delta (0, 0)
Screenshot: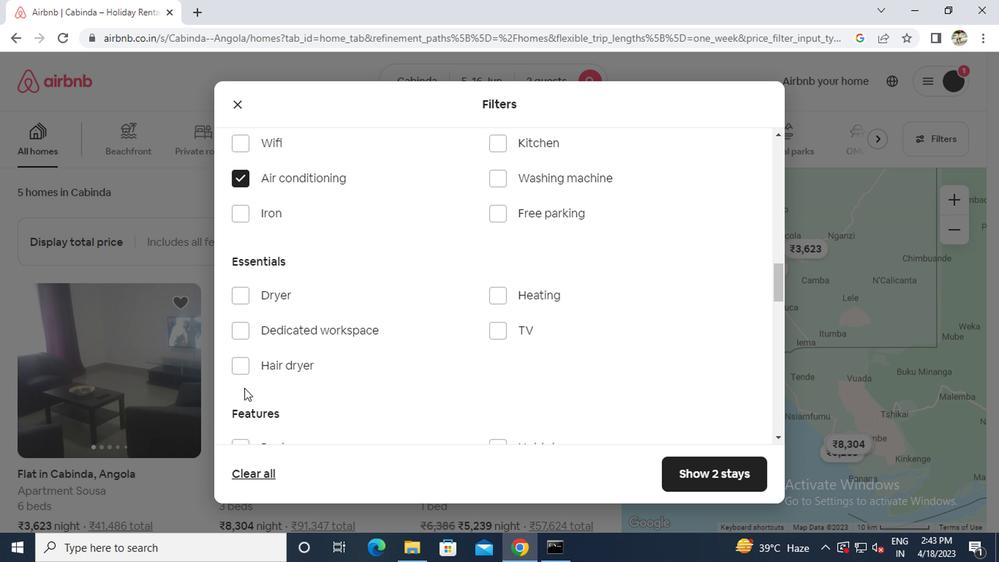 
Action: Mouse scrolled (242, 384) with delta (0, 0)
Screenshot: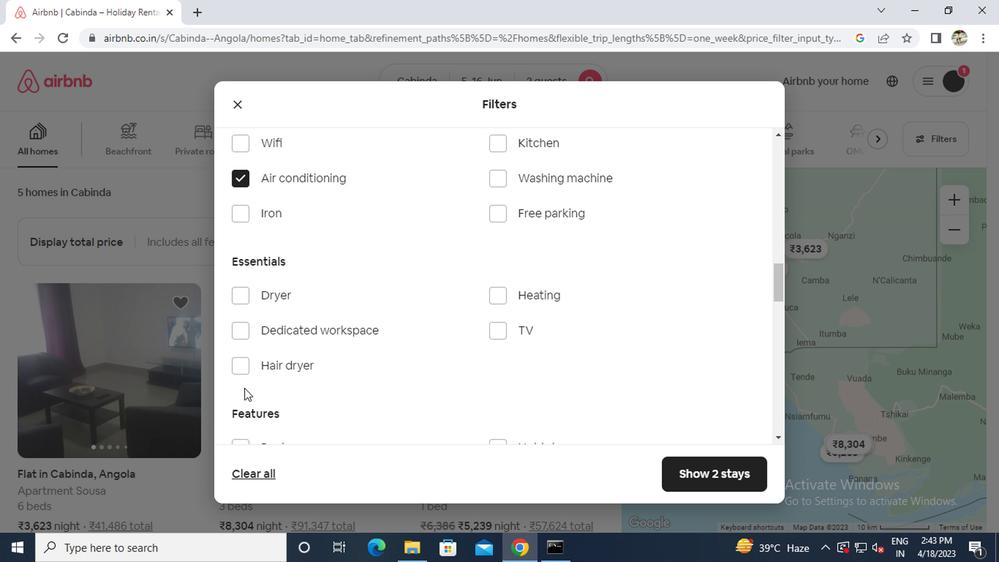 
Action: Mouse scrolled (242, 384) with delta (0, 0)
Screenshot: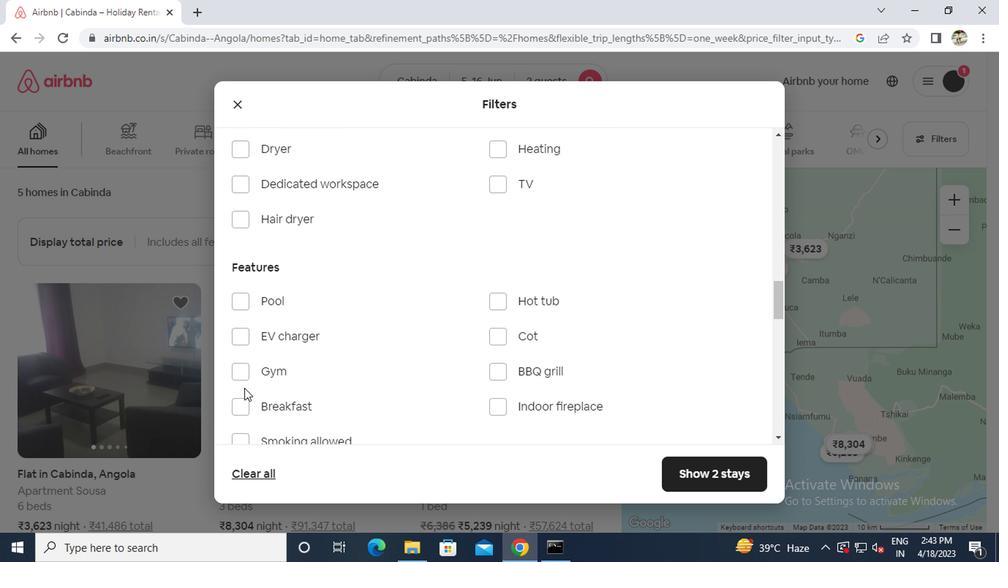 
Action: Mouse moved to (501, 298)
Screenshot: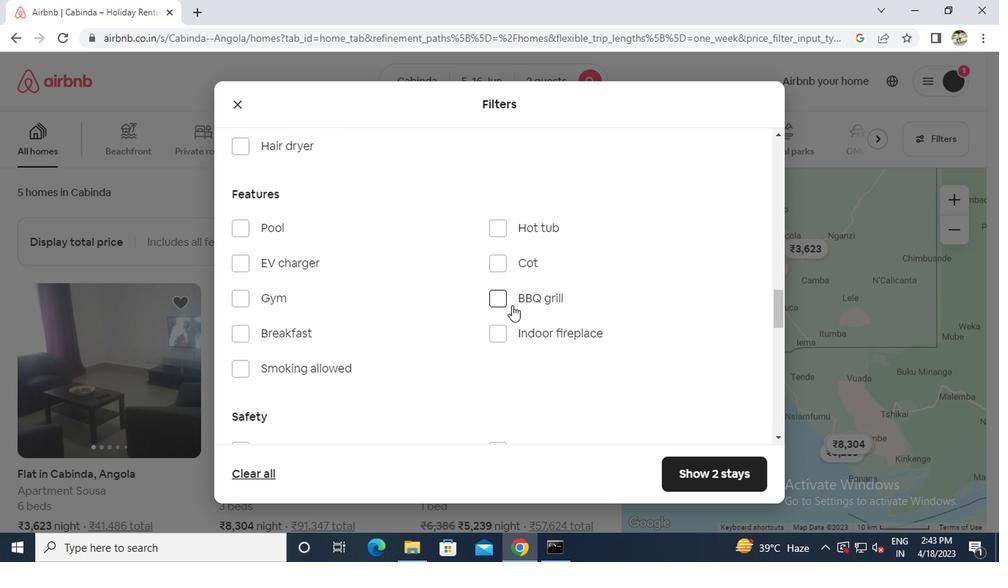 
Action: Mouse pressed left at (501, 298)
Screenshot: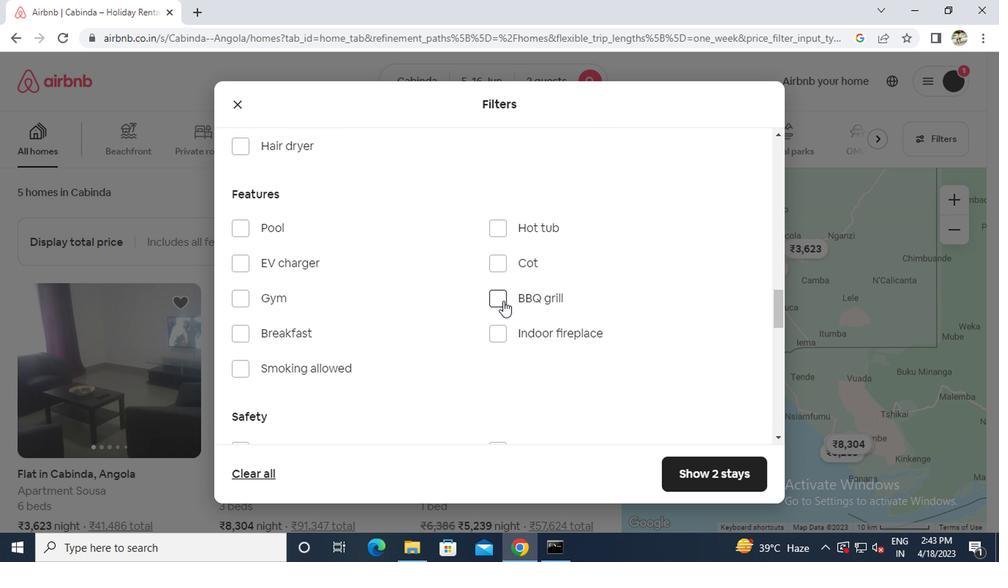 
Action: Mouse moved to (246, 364)
Screenshot: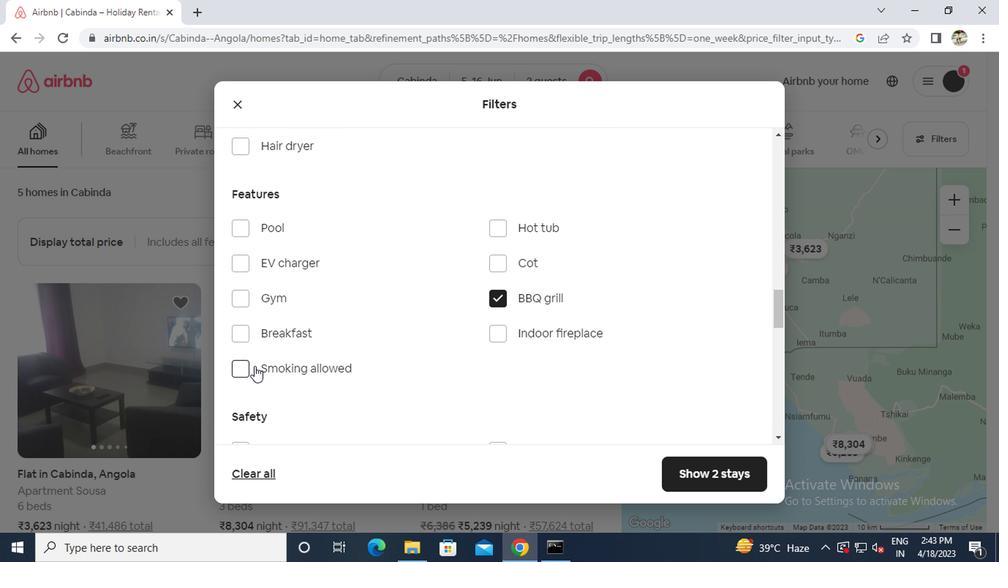 
Action: Mouse pressed left at (246, 364)
Screenshot: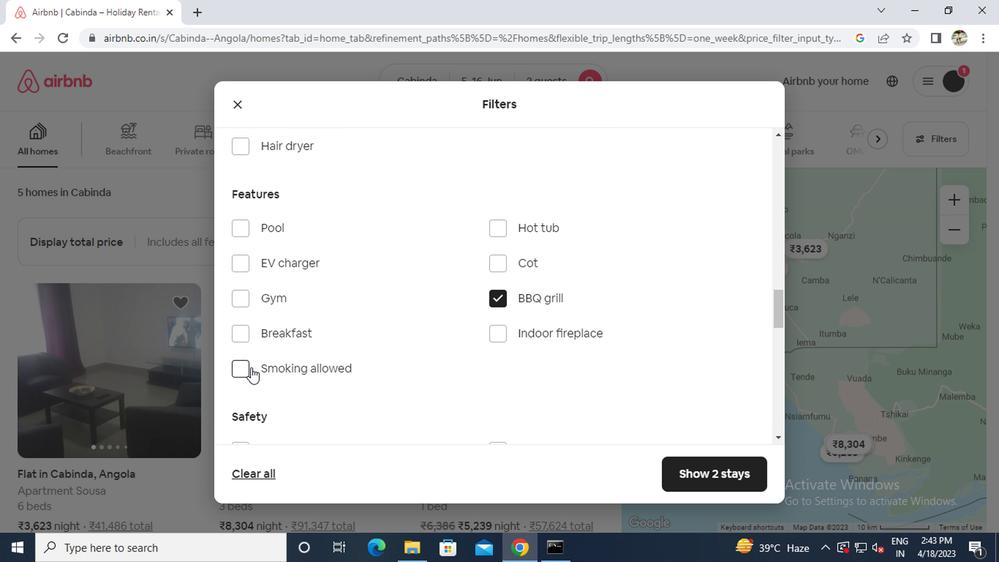 
Action: Mouse moved to (429, 383)
Screenshot: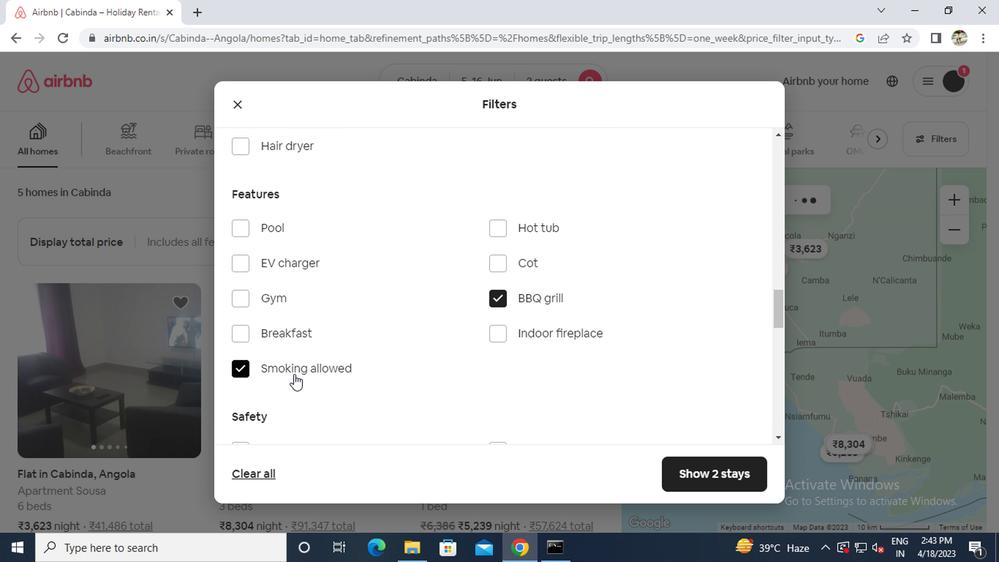 
Action: Mouse scrolled (429, 382) with delta (0, 0)
Screenshot: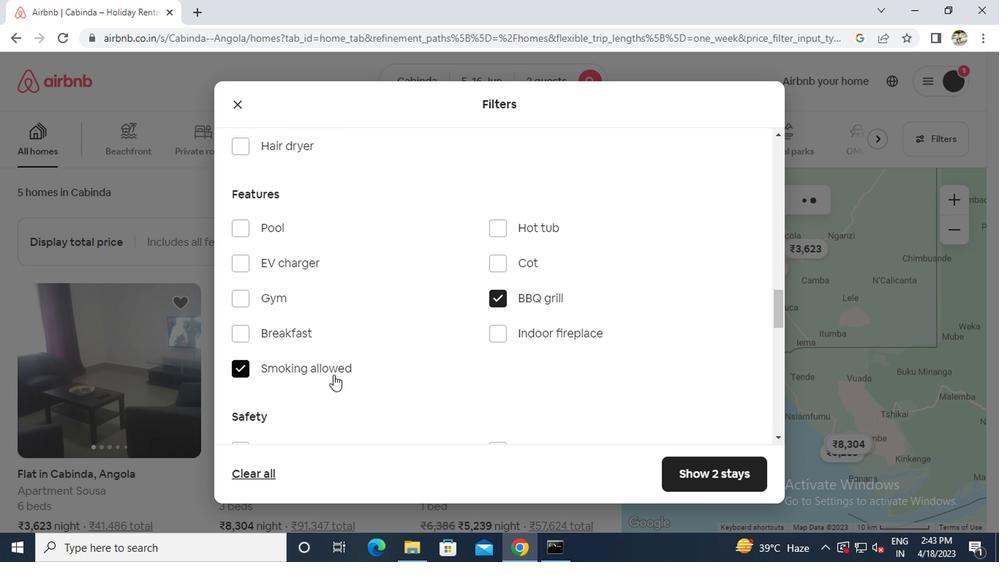 
Action: Mouse scrolled (429, 382) with delta (0, 0)
Screenshot: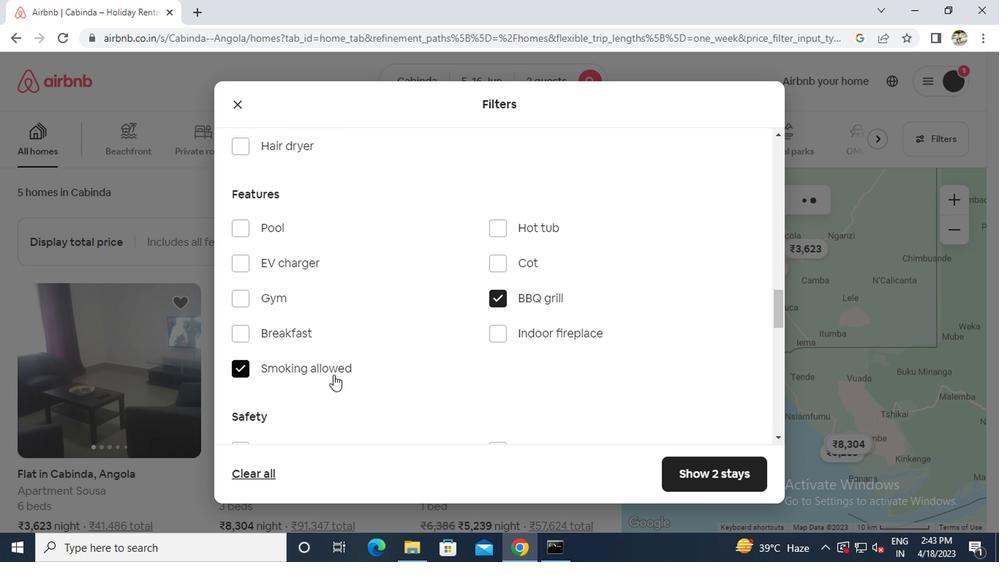 
Action: Mouse scrolled (429, 382) with delta (0, 0)
Screenshot: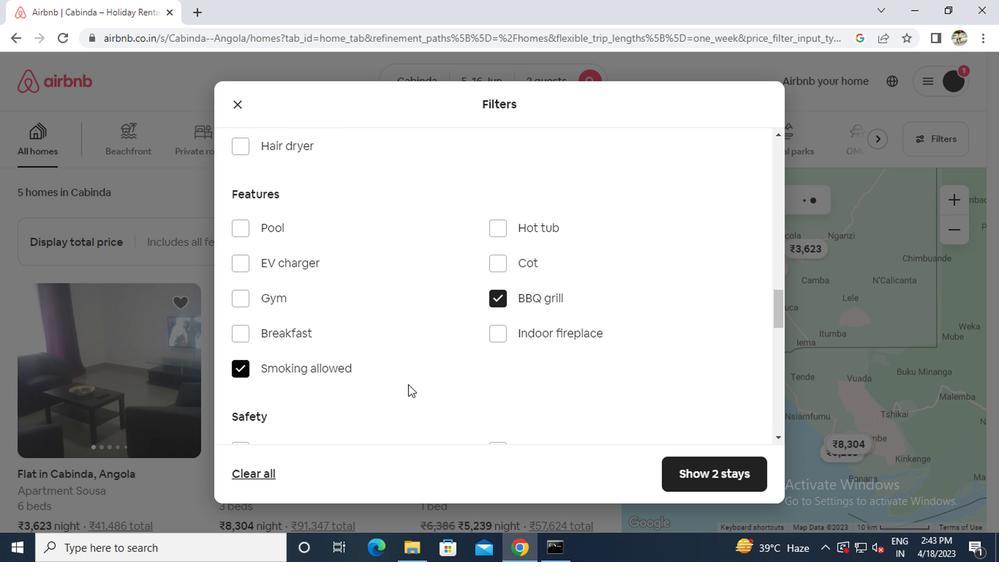 
Action: Mouse scrolled (429, 382) with delta (0, 0)
Screenshot: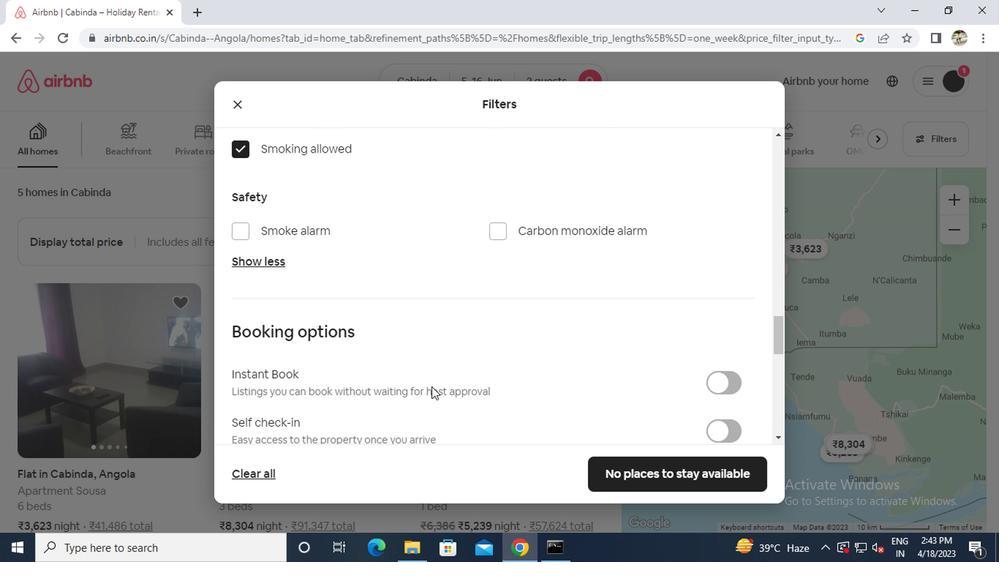 
Action: Mouse moved to (714, 352)
Screenshot: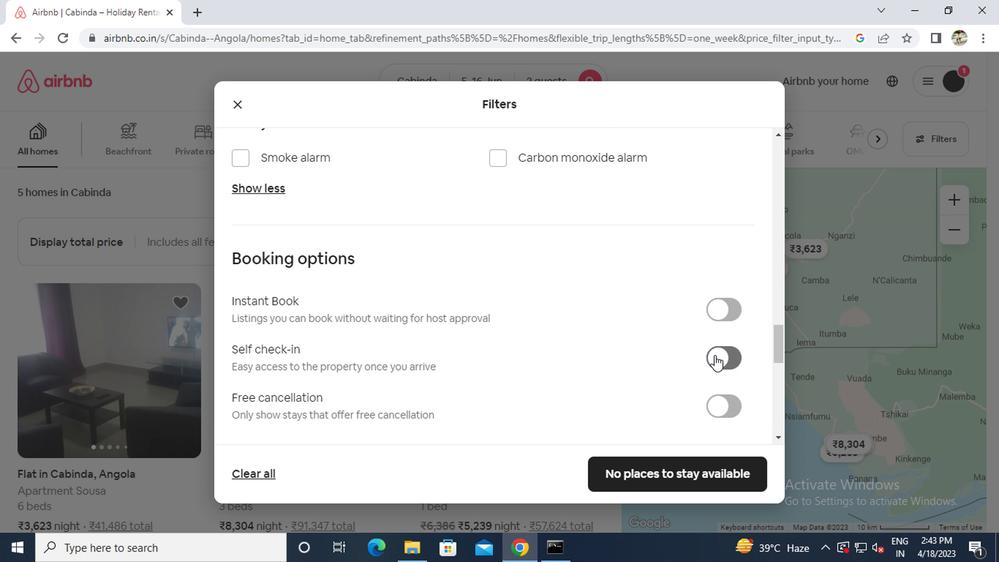 
Action: Mouse pressed left at (714, 352)
Screenshot: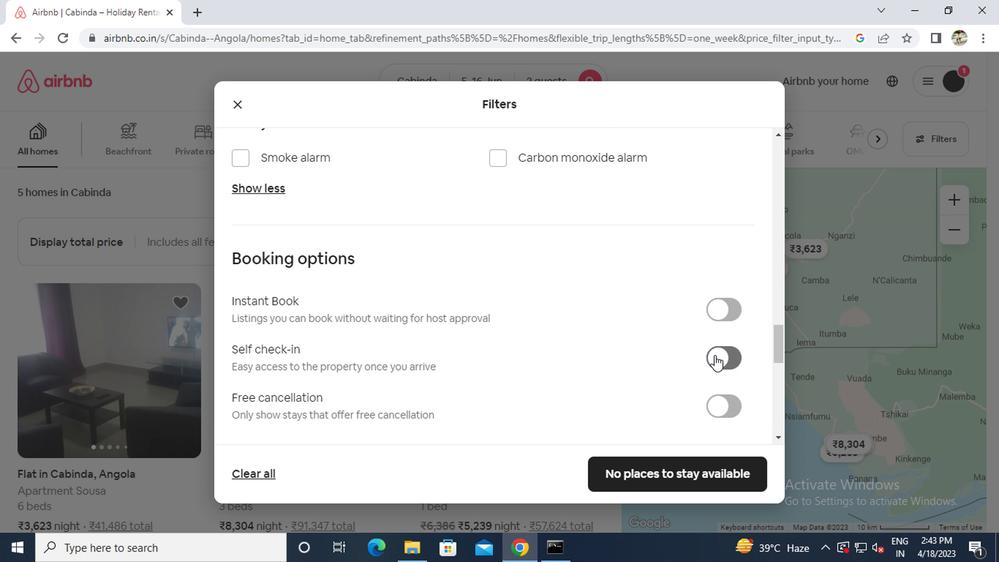 
Action: Mouse moved to (569, 350)
Screenshot: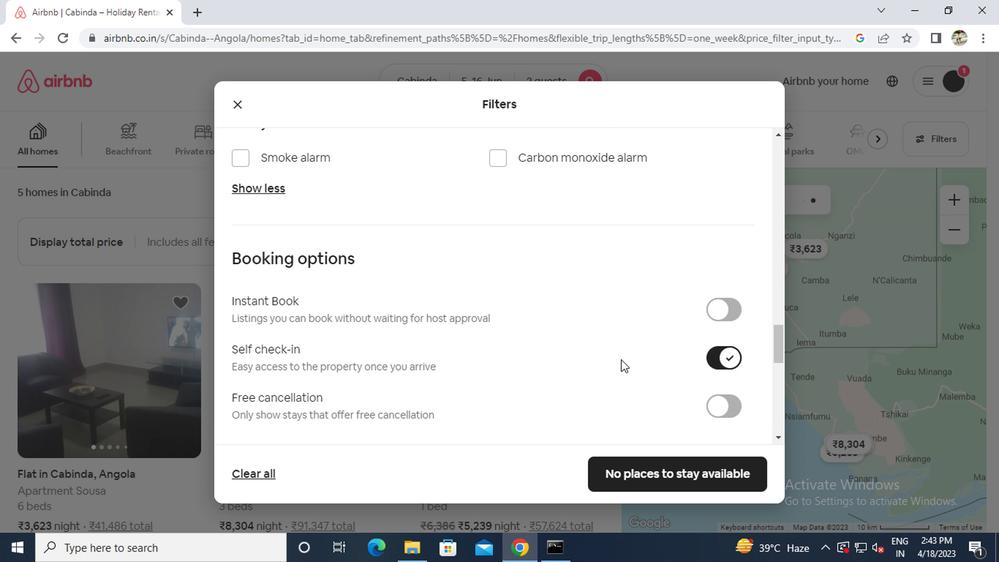 
Action: Mouse scrolled (569, 349) with delta (0, -1)
Screenshot: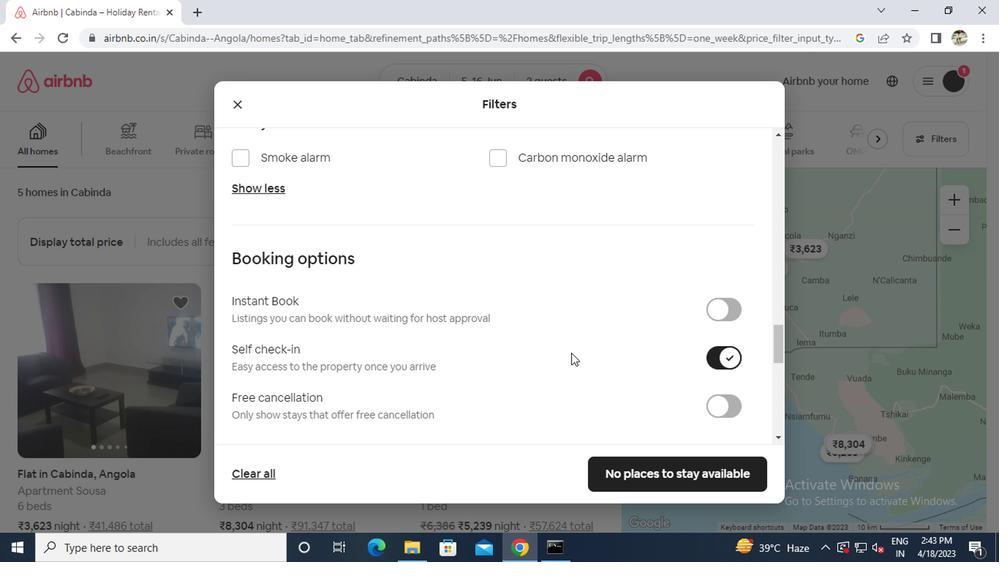 
Action: Mouse scrolled (569, 349) with delta (0, -1)
Screenshot: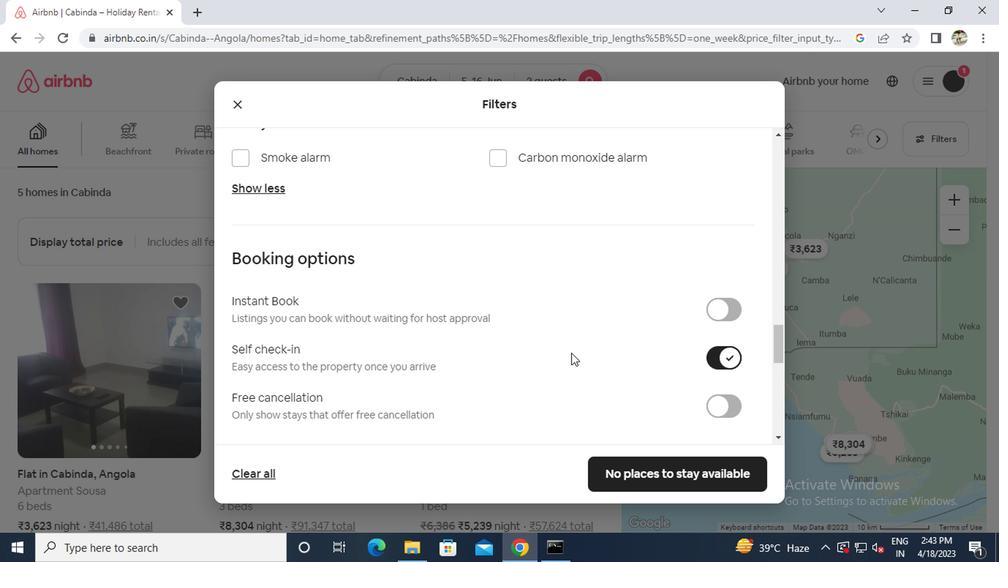 
Action: Mouse scrolled (569, 349) with delta (0, -1)
Screenshot: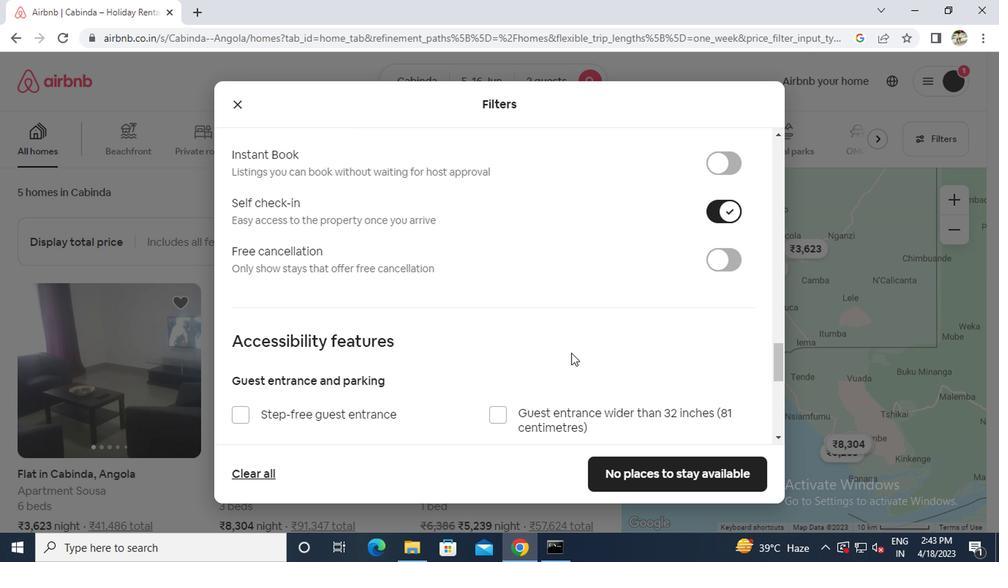 
Action: Mouse scrolled (569, 349) with delta (0, -1)
Screenshot: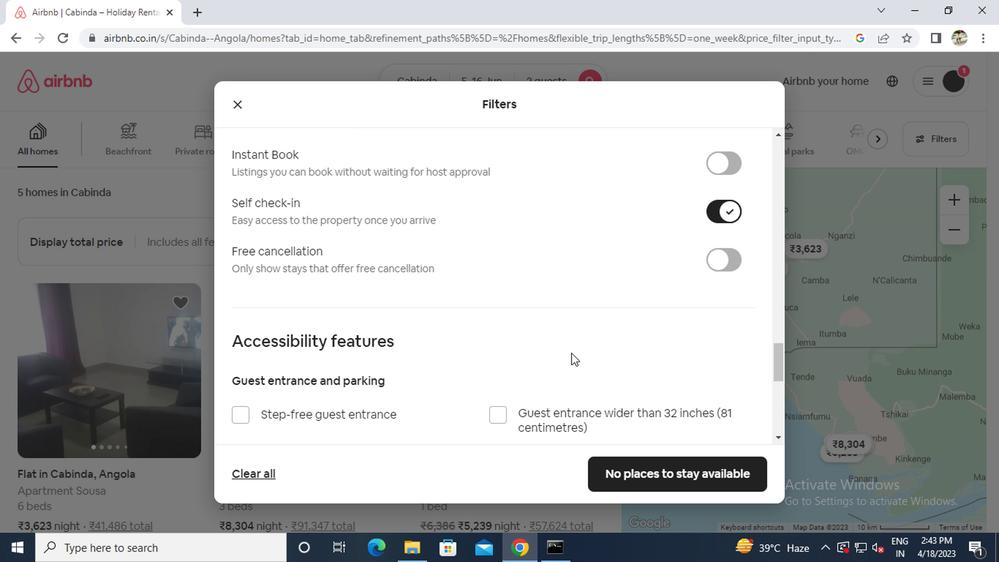 
Action: Mouse scrolled (569, 349) with delta (0, -1)
Screenshot: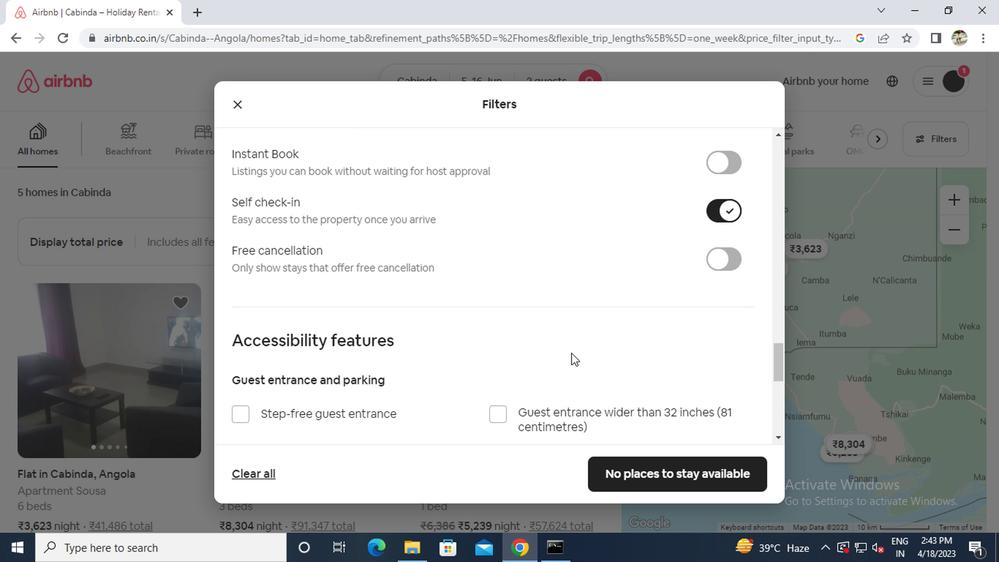 
Action: Mouse scrolled (569, 349) with delta (0, -1)
Screenshot: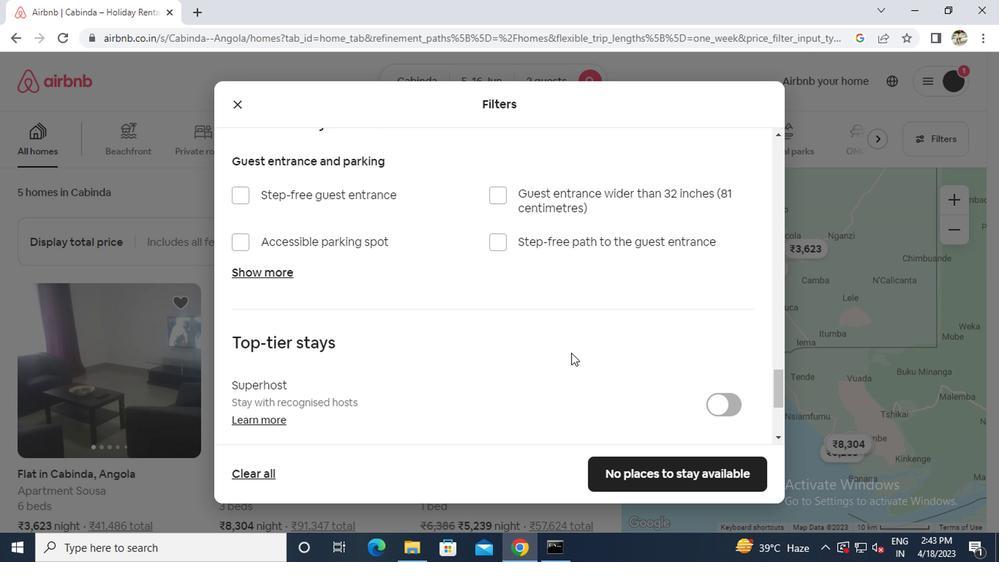 
Action: Mouse scrolled (569, 349) with delta (0, -1)
Screenshot: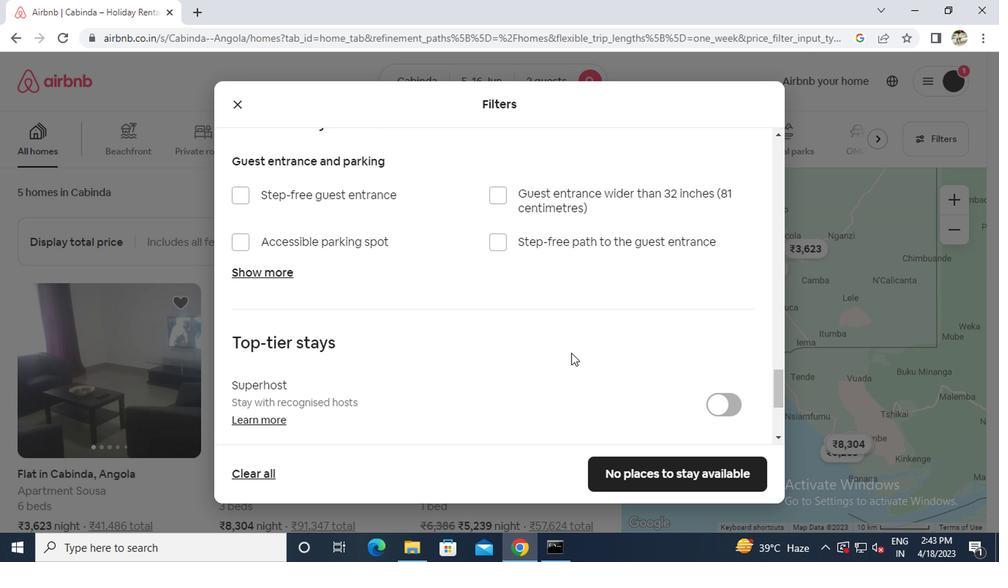 
Action: Mouse scrolled (569, 349) with delta (0, -1)
Screenshot: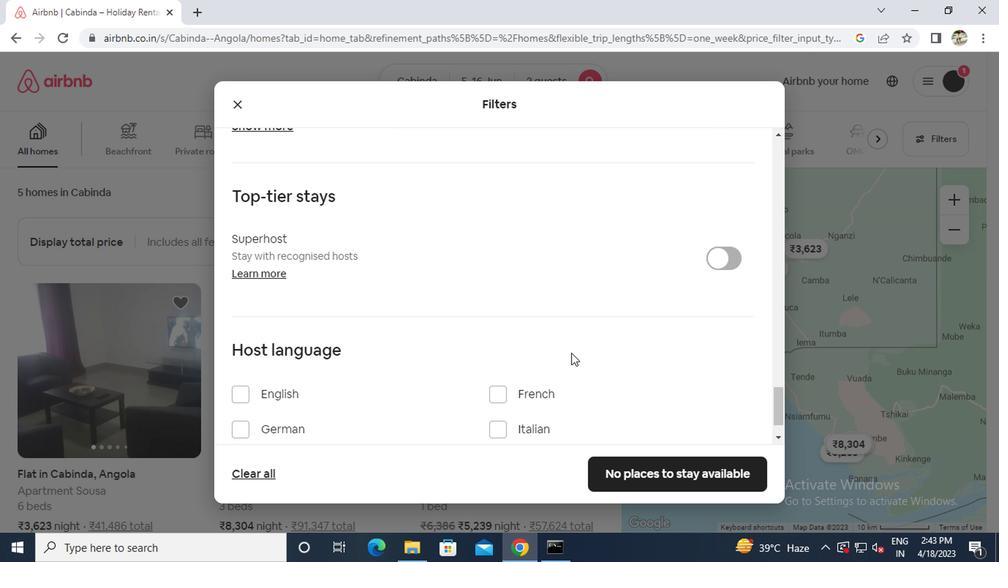 
Action: Mouse scrolled (569, 349) with delta (0, -1)
Screenshot: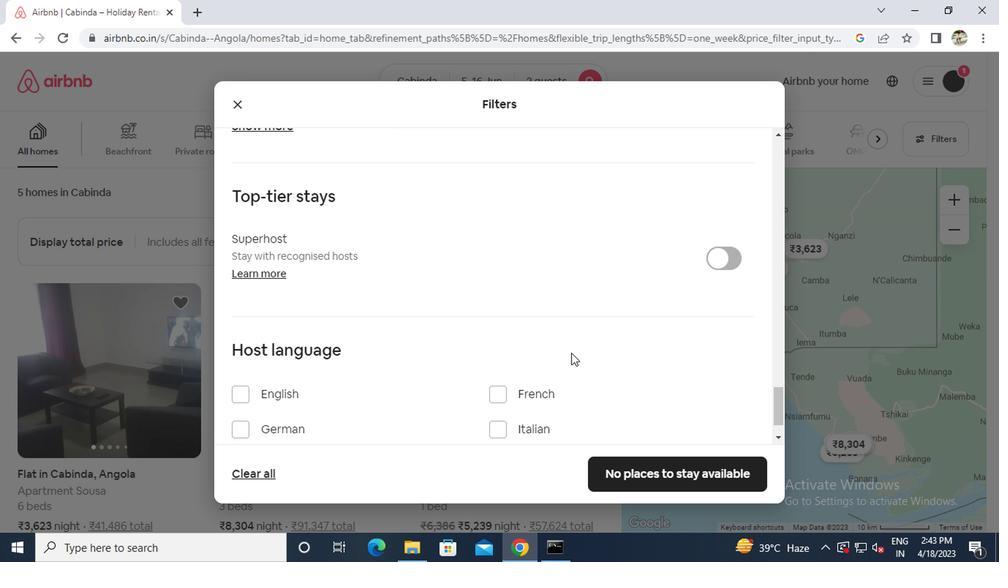 
Action: Mouse moved to (293, 337)
Screenshot: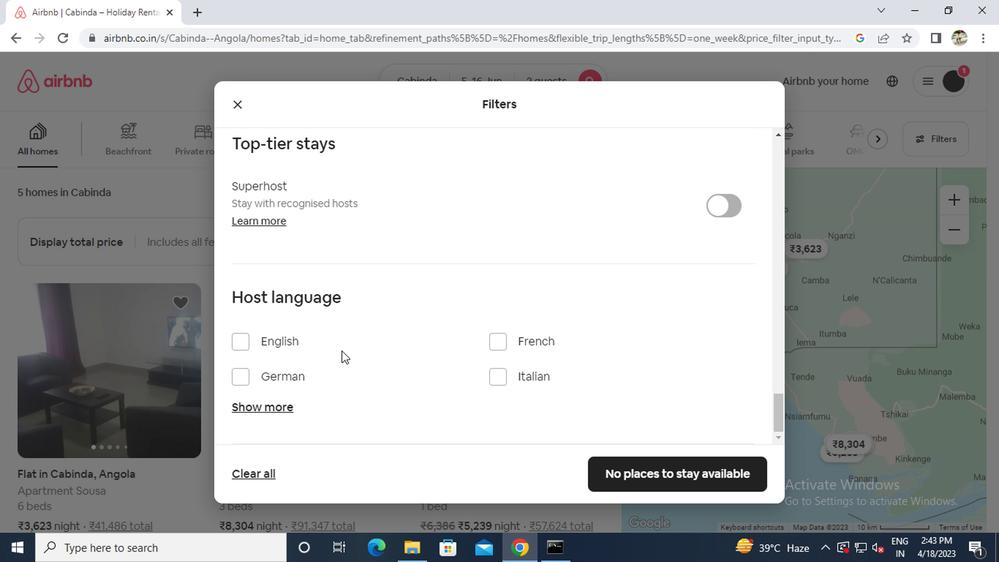 
Action: Mouse pressed left at (293, 337)
Screenshot: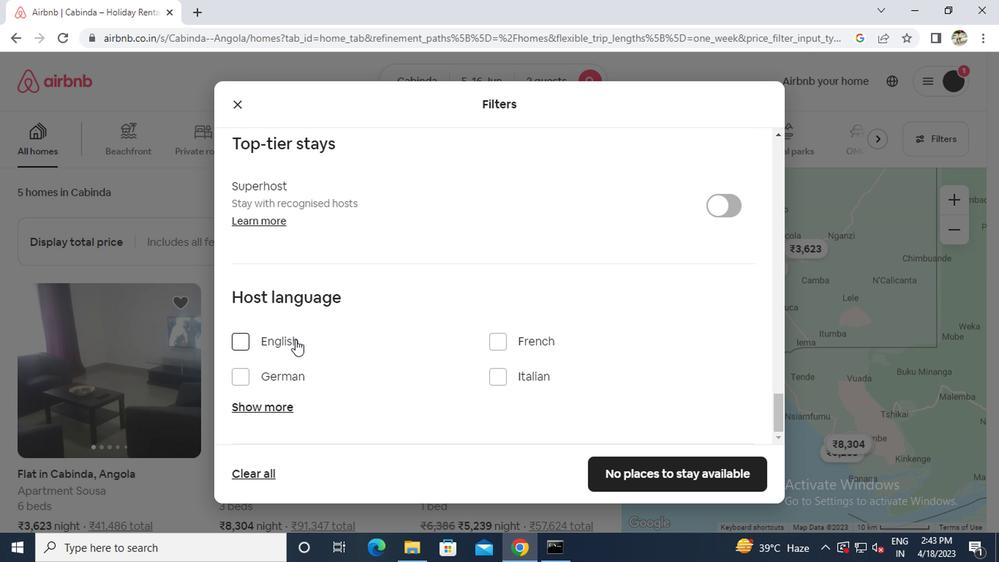 
Action: Mouse moved to (646, 469)
Screenshot: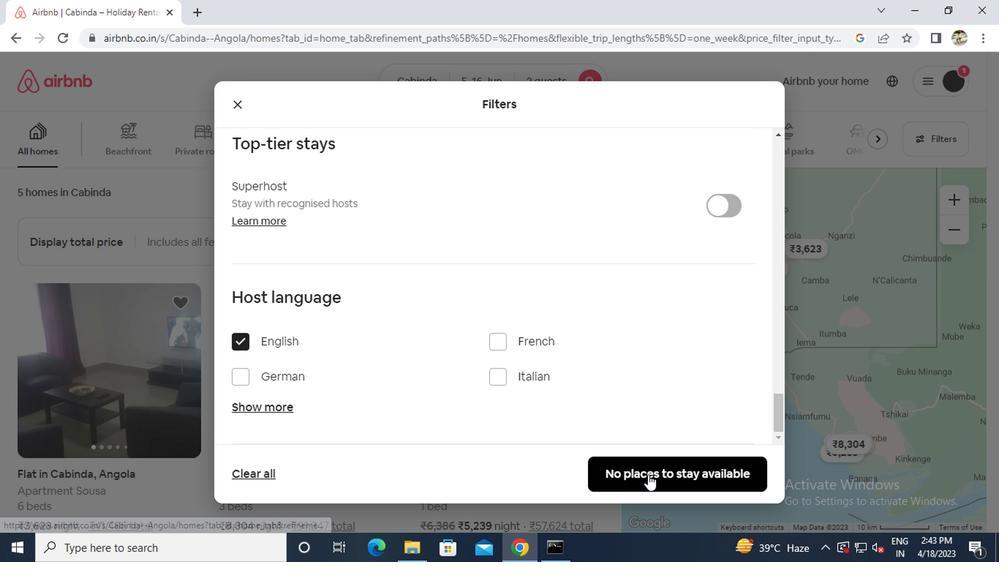 
Action: Mouse pressed left at (646, 469)
Screenshot: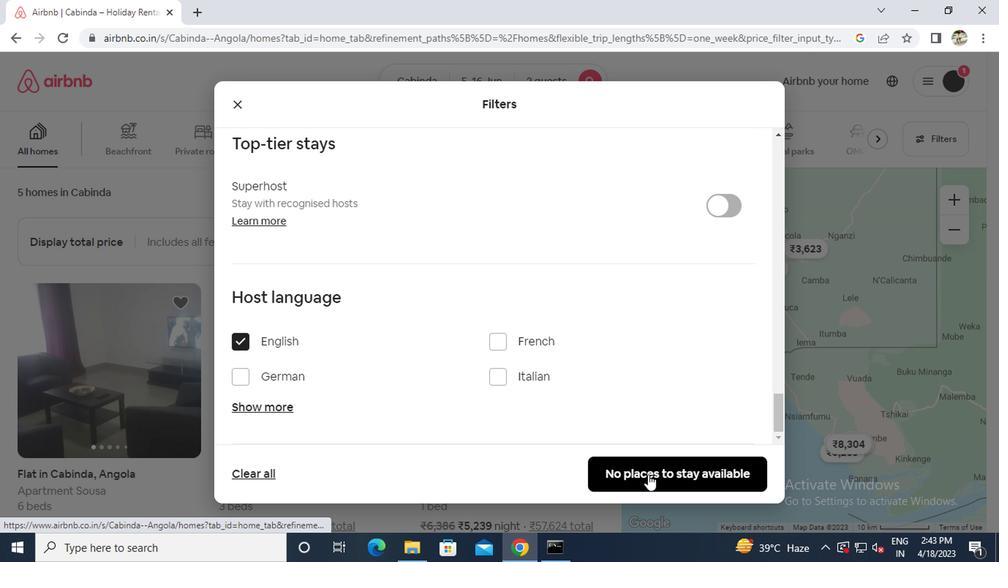 
